 Task: Look for space in Avezzano, Italy from 4th June, 2023 to 8th June, 2023 for 2 adults in price range Rs.8000 to Rs.16000. Place can be private room with 1  bedroom having 1 bed and 1 bathroom. Property type can be house, flat, guest house, hotel. Amenities needed are: washing machine. Booking option can be shelf check-in. Required host language is English.
Action: Mouse moved to (464, 123)
Screenshot: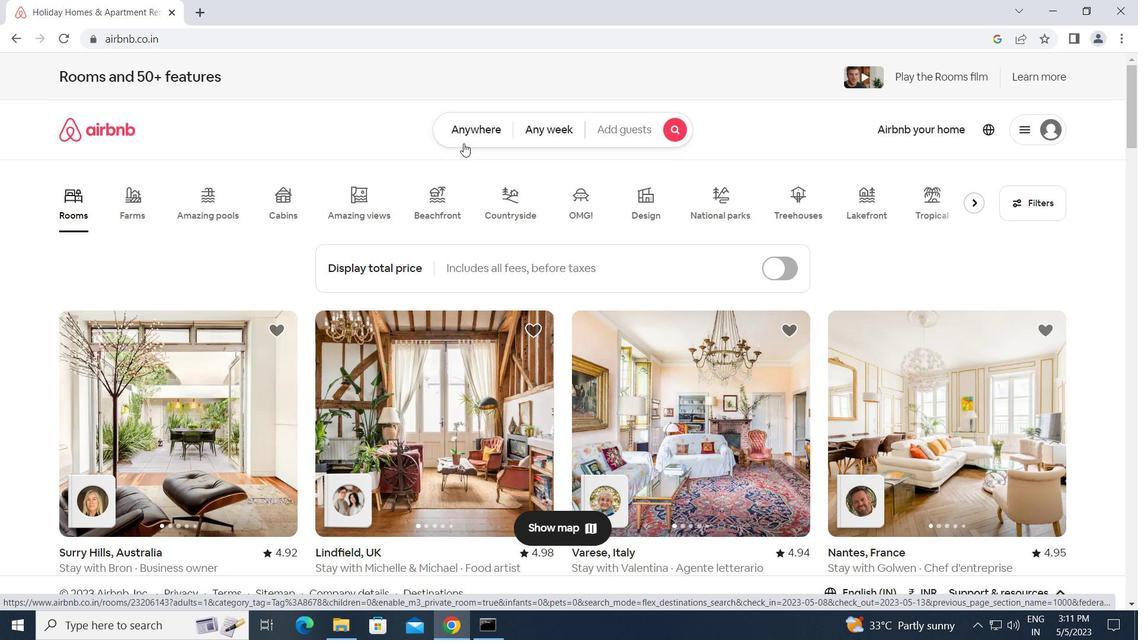 
Action: Mouse pressed left at (464, 123)
Screenshot: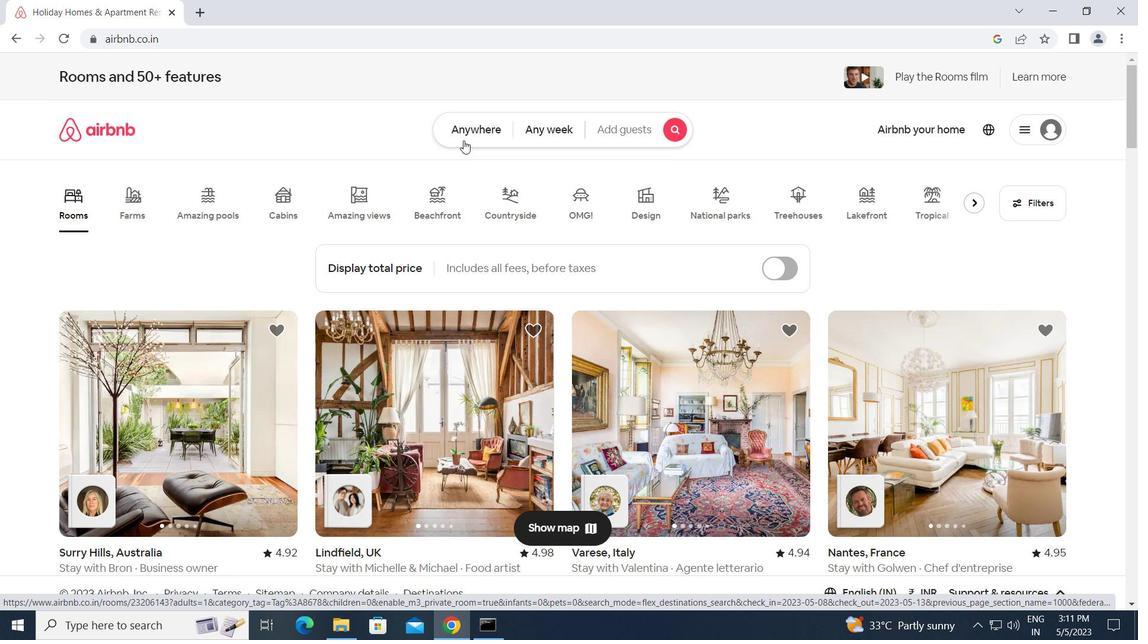 
Action: Mouse moved to (400, 177)
Screenshot: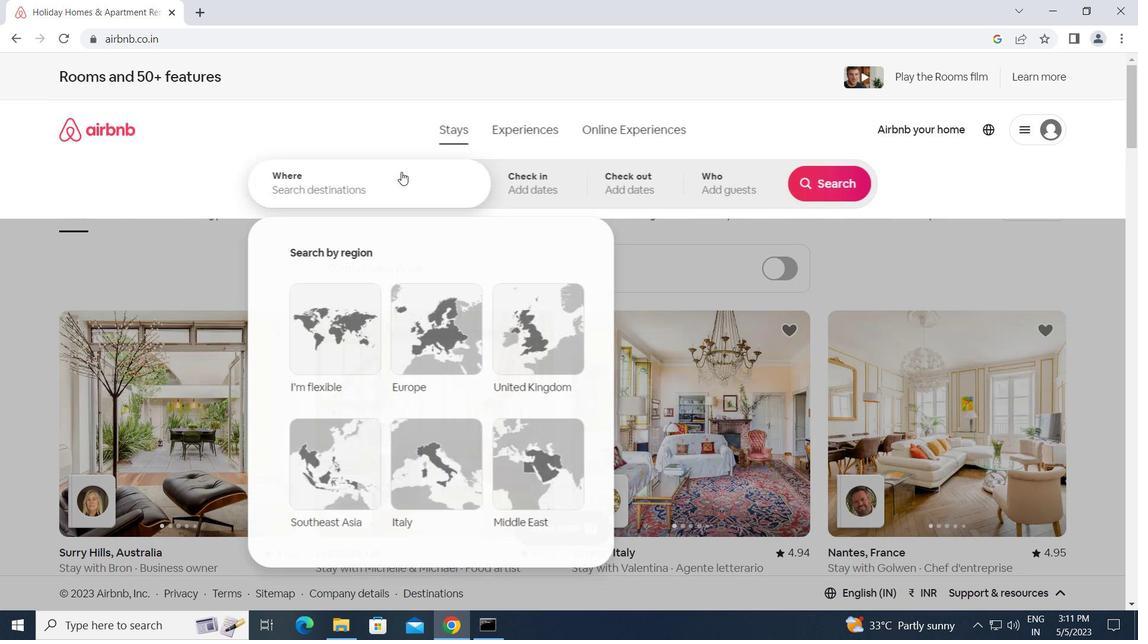 
Action: Mouse pressed left at (400, 177)
Screenshot: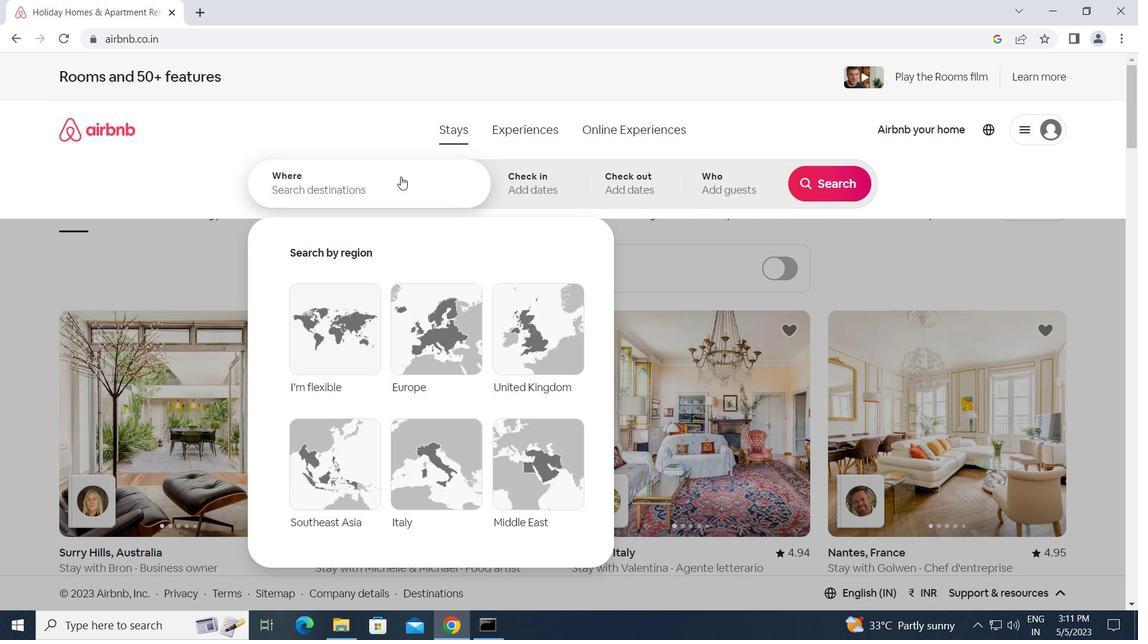 
Action: Key pressed a<Key.caps_lock>vezzano,<Key.space><Key.caps_lock>i<Key.caps_lock>taly<Key.enter>
Screenshot: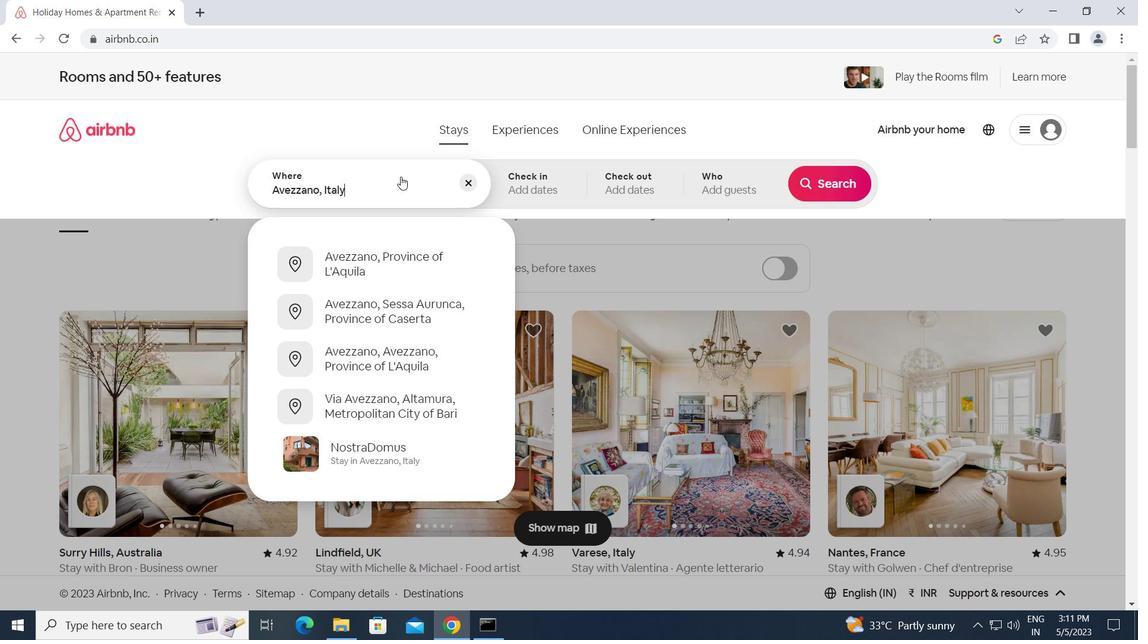 
Action: Mouse moved to (601, 399)
Screenshot: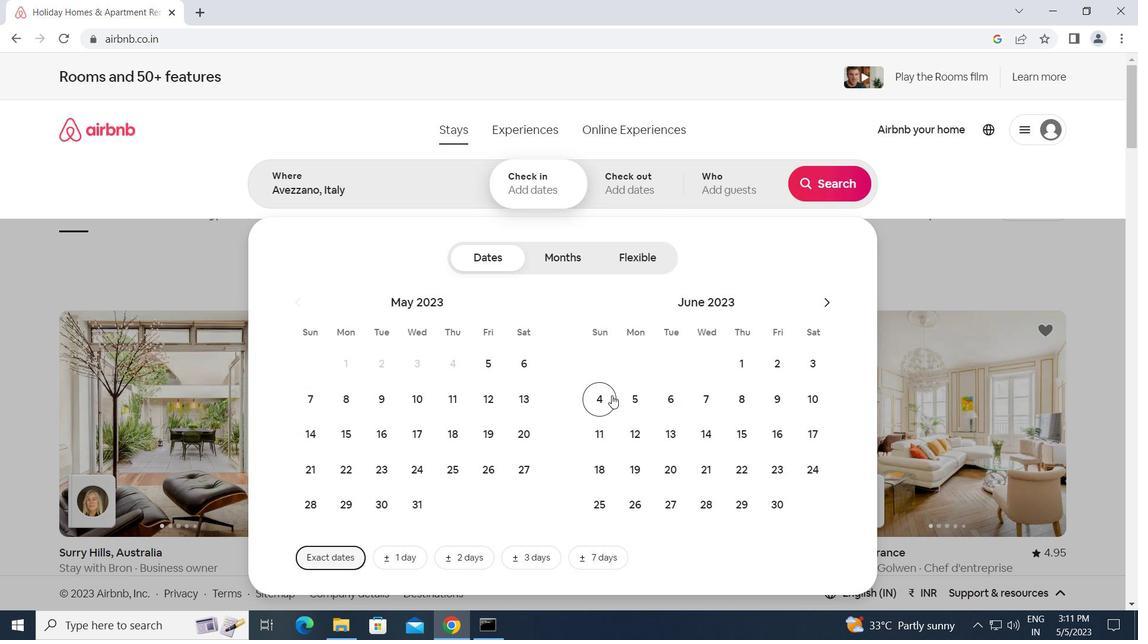 
Action: Mouse pressed left at (601, 399)
Screenshot: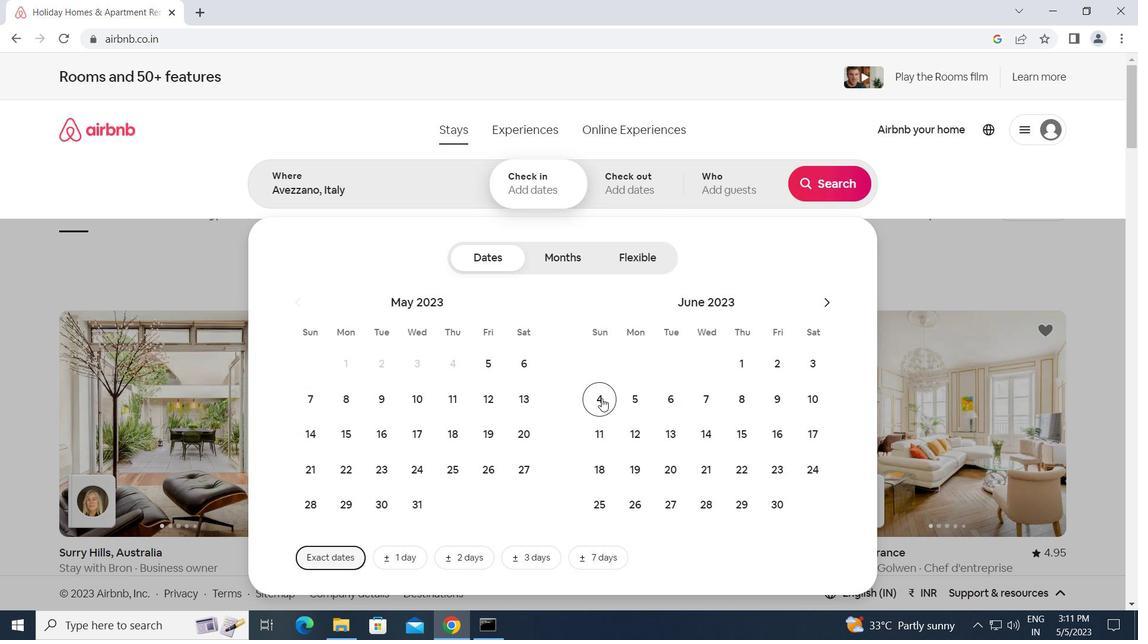 
Action: Mouse moved to (748, 396)
Screenshot: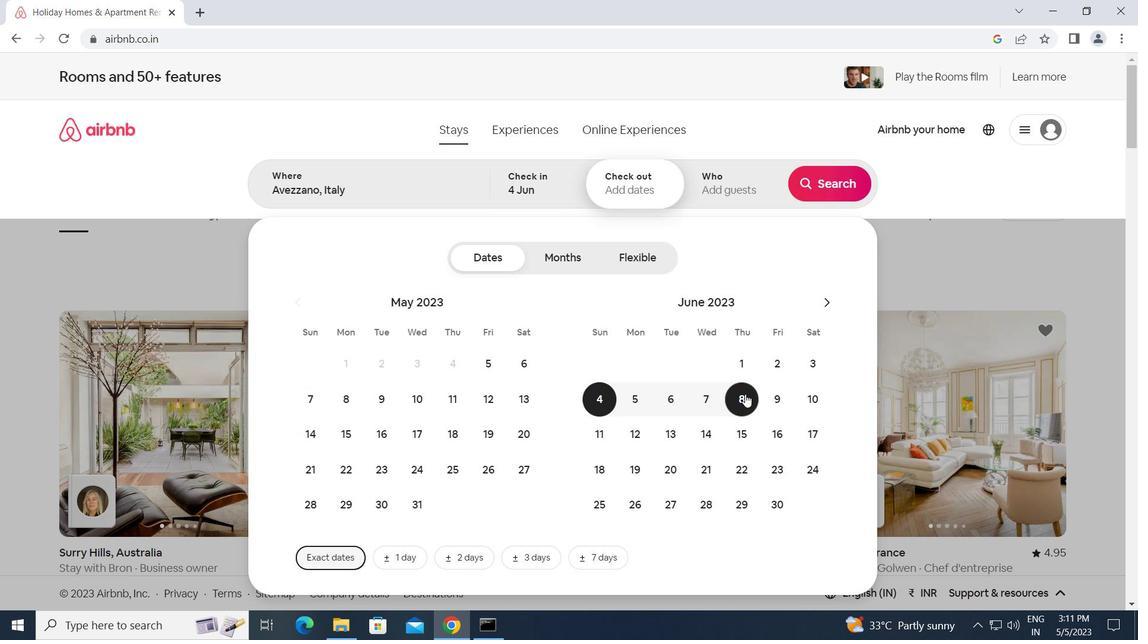 
Action: Mouse pressed left at (748, 396)
Screenshot: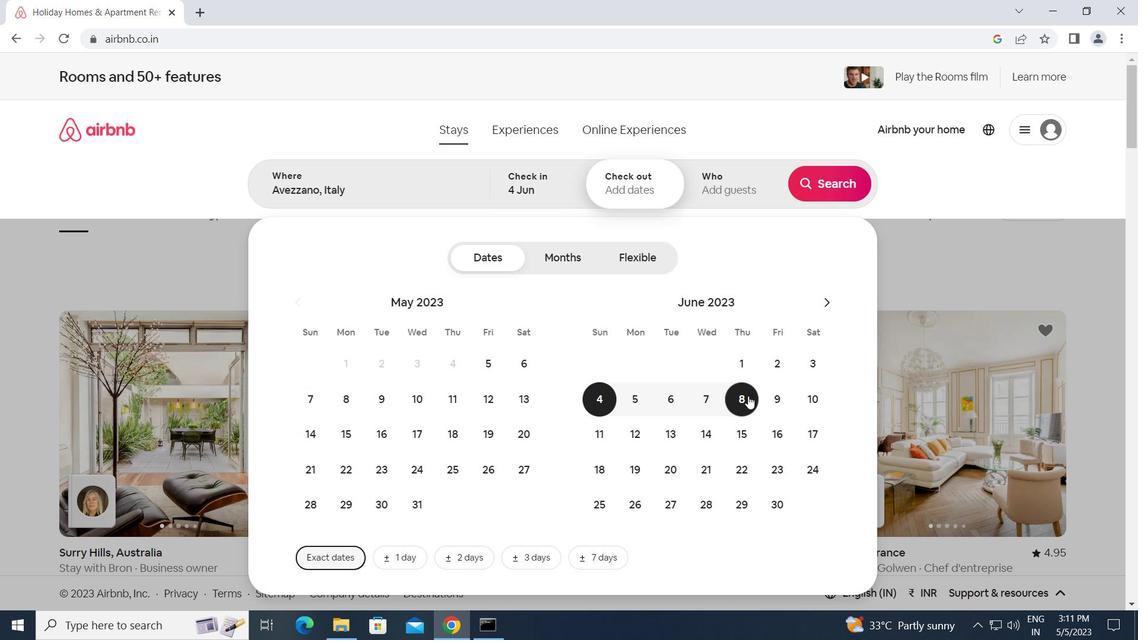 
Action: Mouse moved to (741, 180)
Screenshot: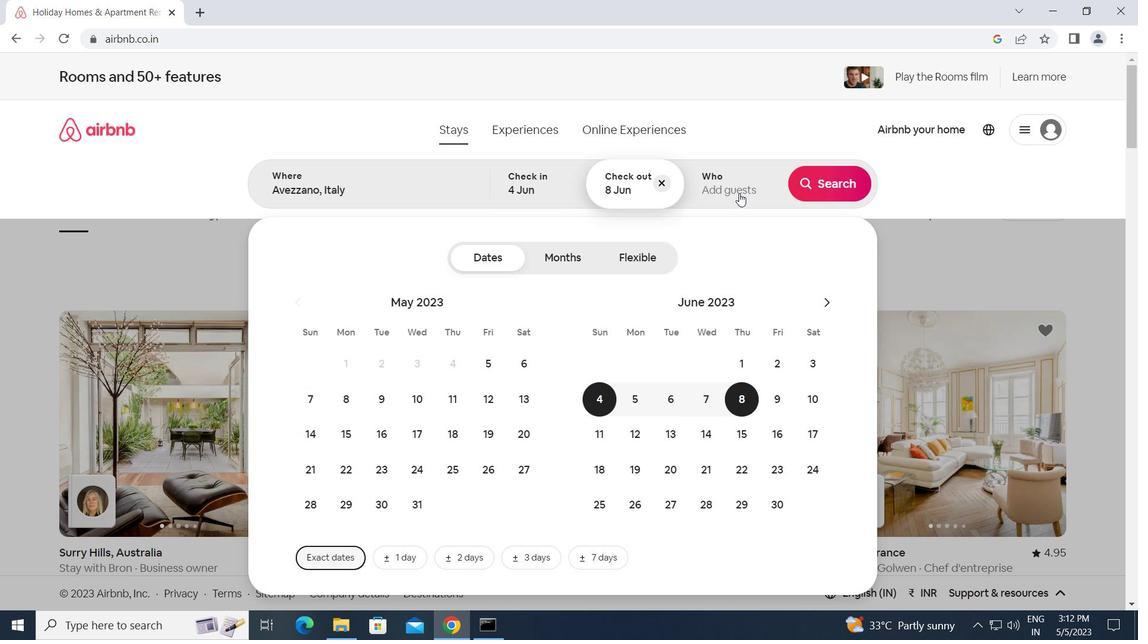 
Action: Mouse pressed left at (741, 180)
Screenshot: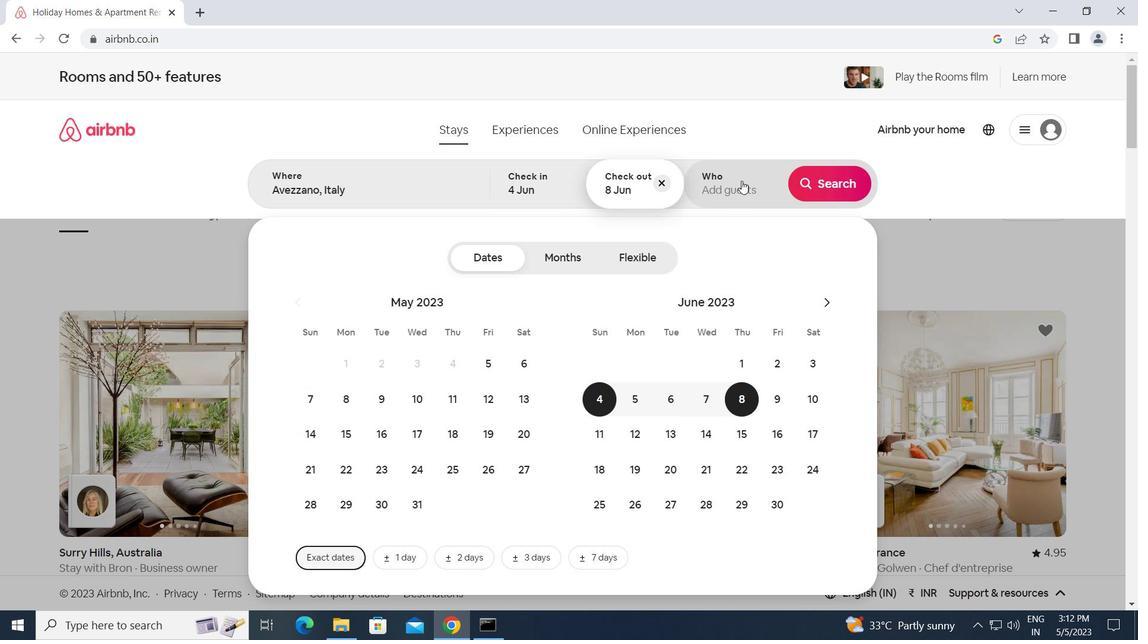 
Action: Mouse moved to (832, 259)
Screenshot: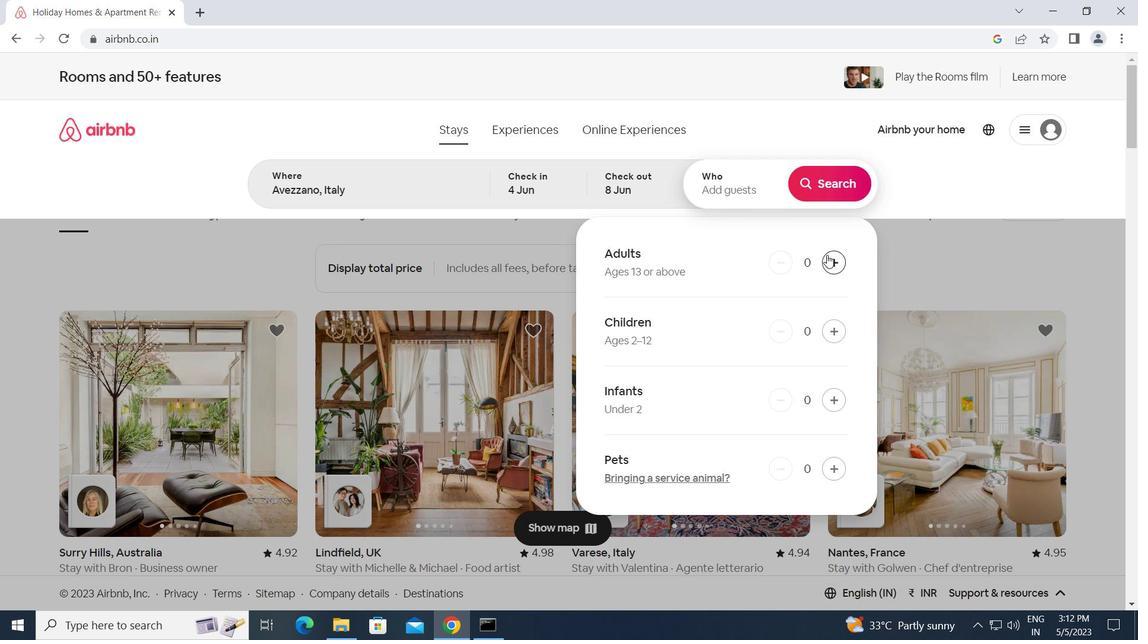 
Action: Mouse pressed left at (832, 259)
Screenshot: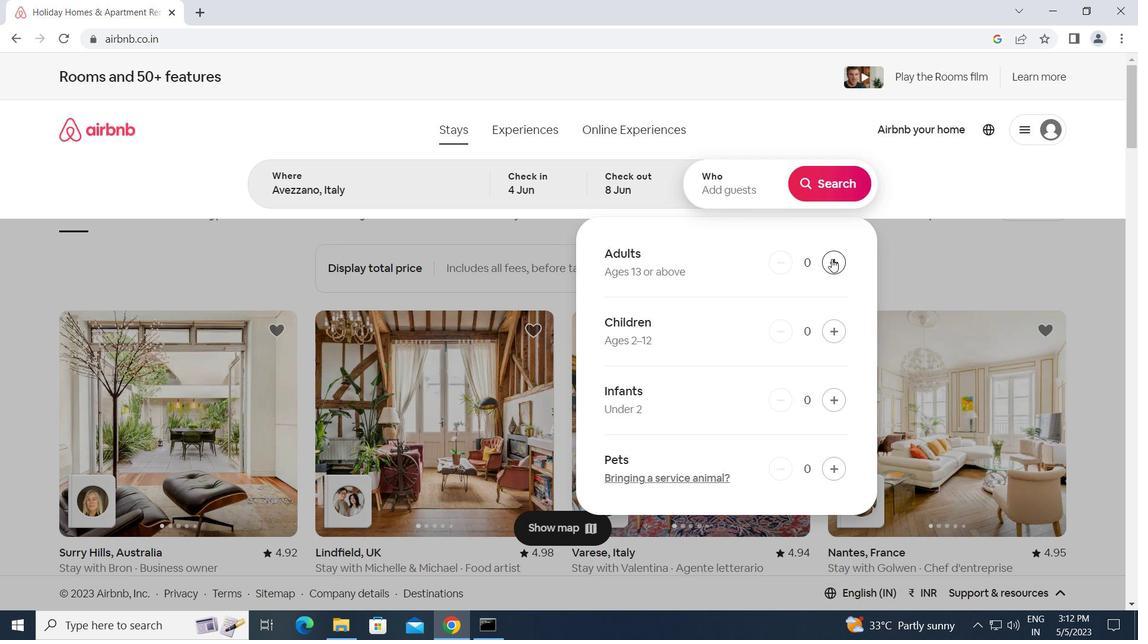 
Action: Mouse moved to (833, 259)
Screenshot: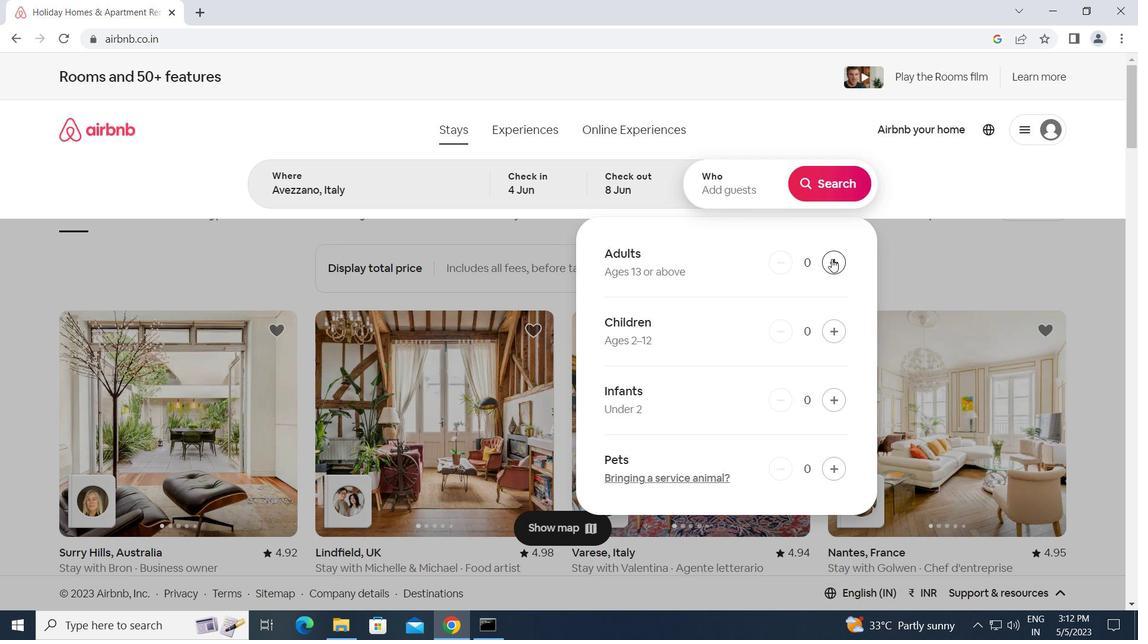 
Action: Mouse pressed left at (833, 259)
Screenshot: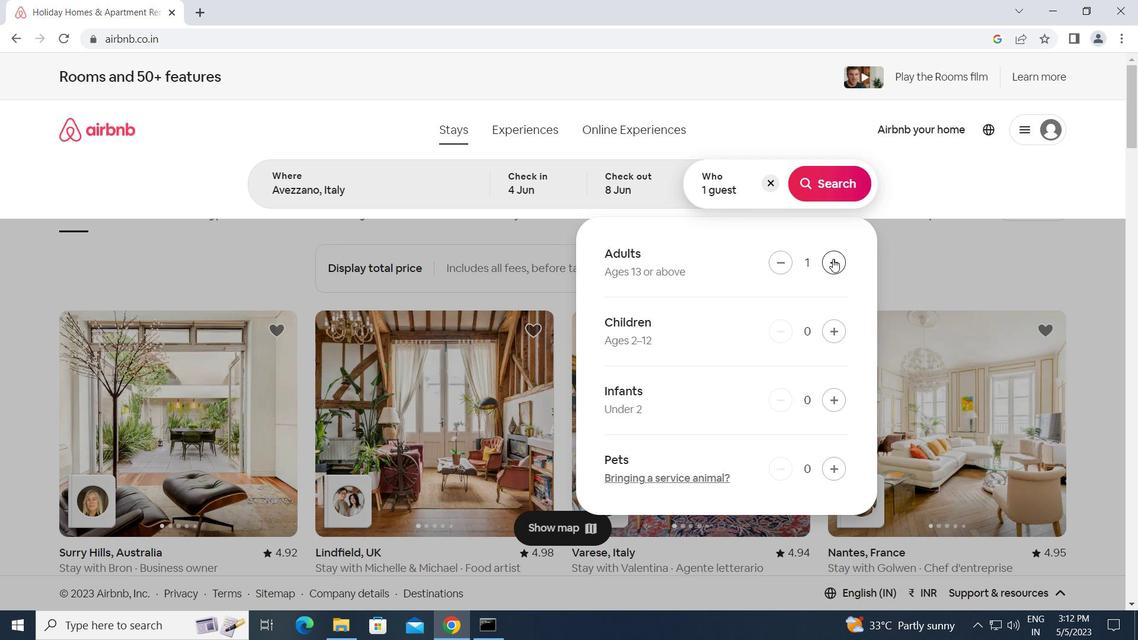 
Action: Mouse moved to (822, 174)
Screenshot: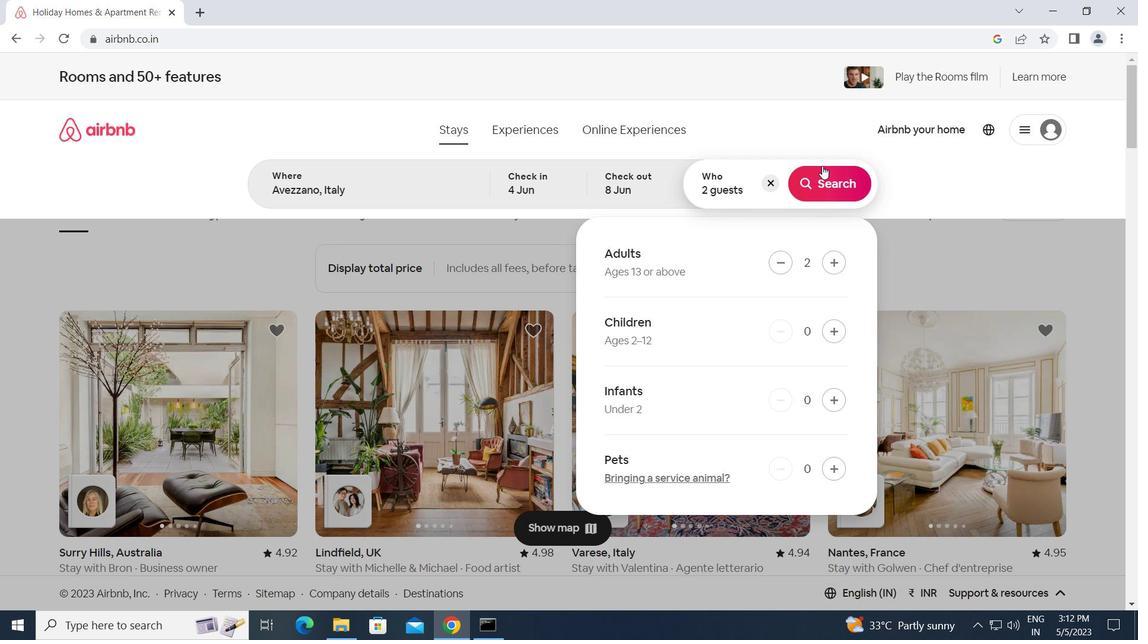 
Action: Mouse pressed left at (822, 174)
Screenshot: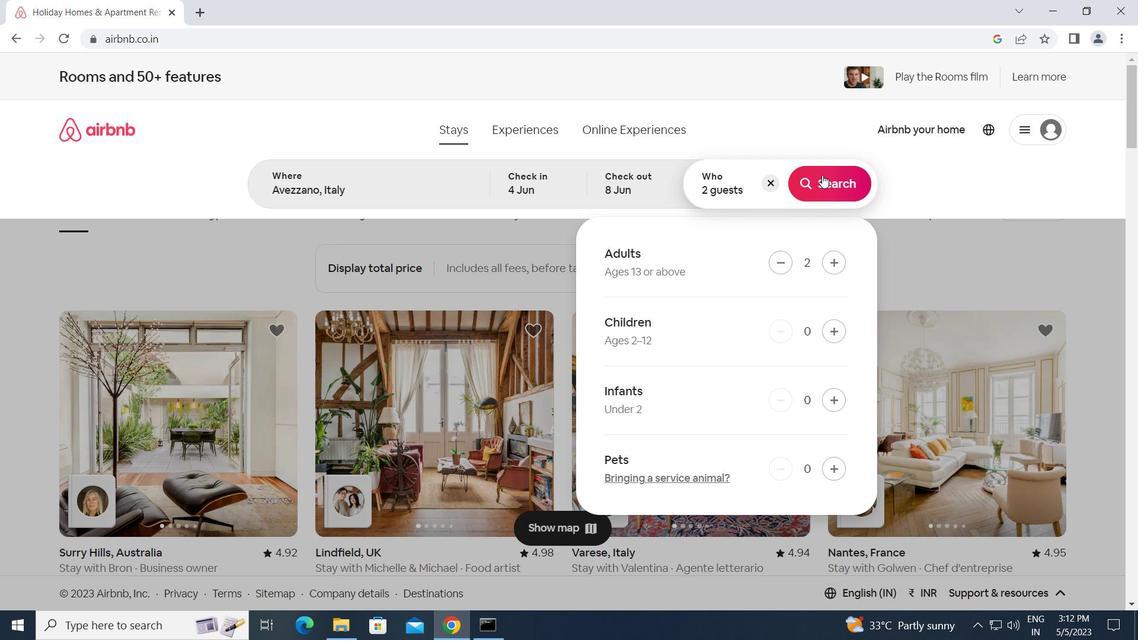 
Action: Mouse moved to (1059, 134)
Screenshot: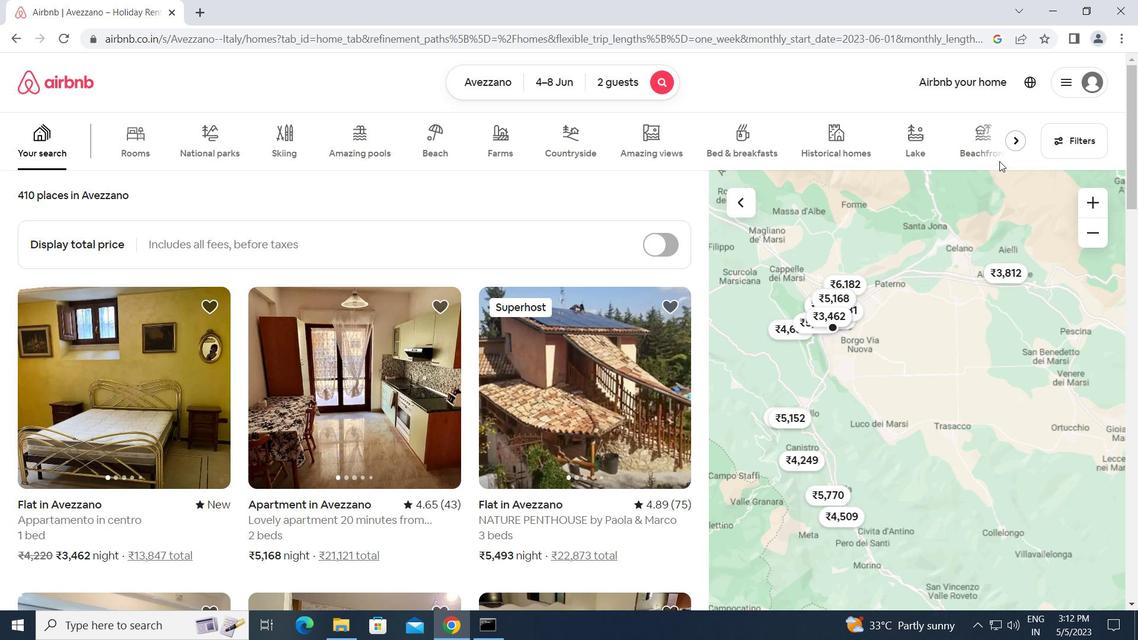 
Action: Mouse pressed left at (1059, 134)
Screenshot: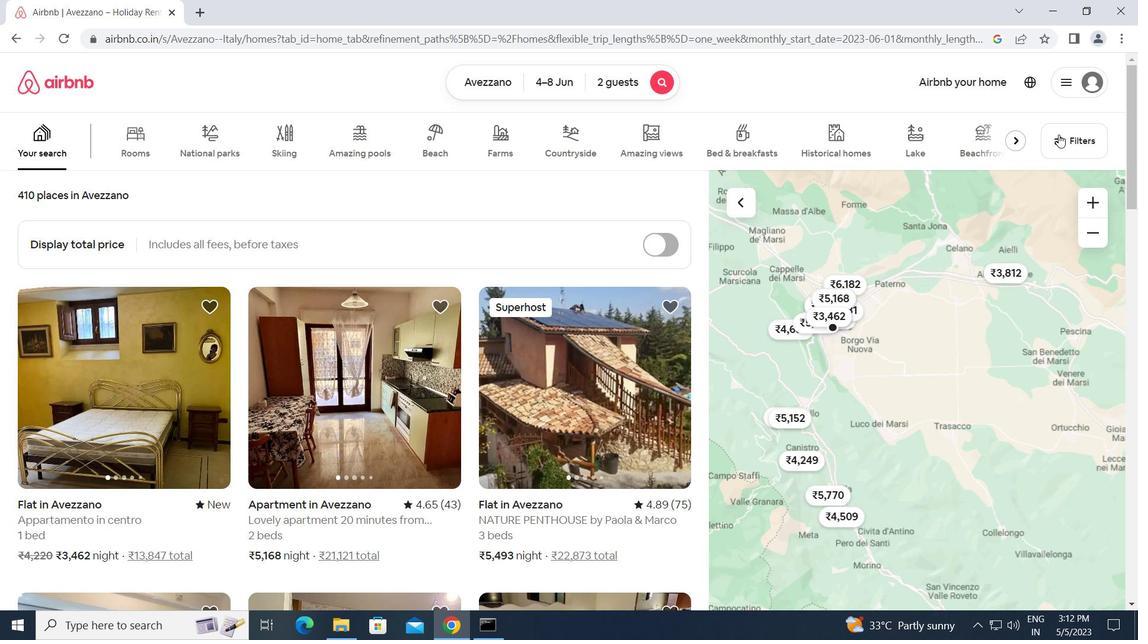 
Action: Mouse moved to (444, 410)
Screenshot: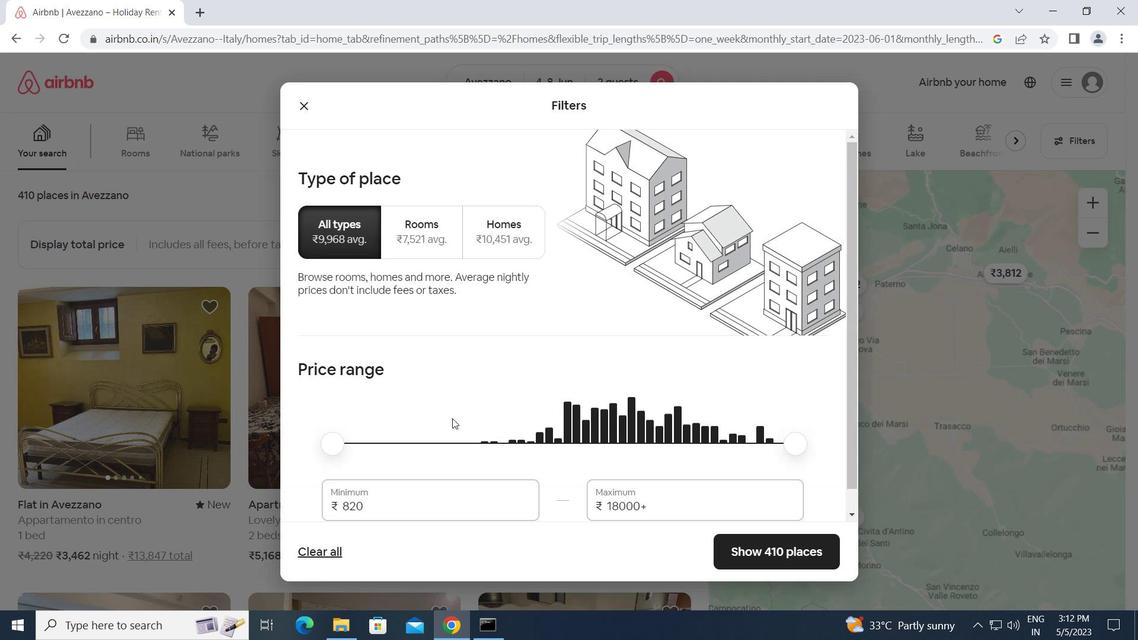 
Action: Mouse scrolled (444, 410) with delta (0, 0)
Screenshot: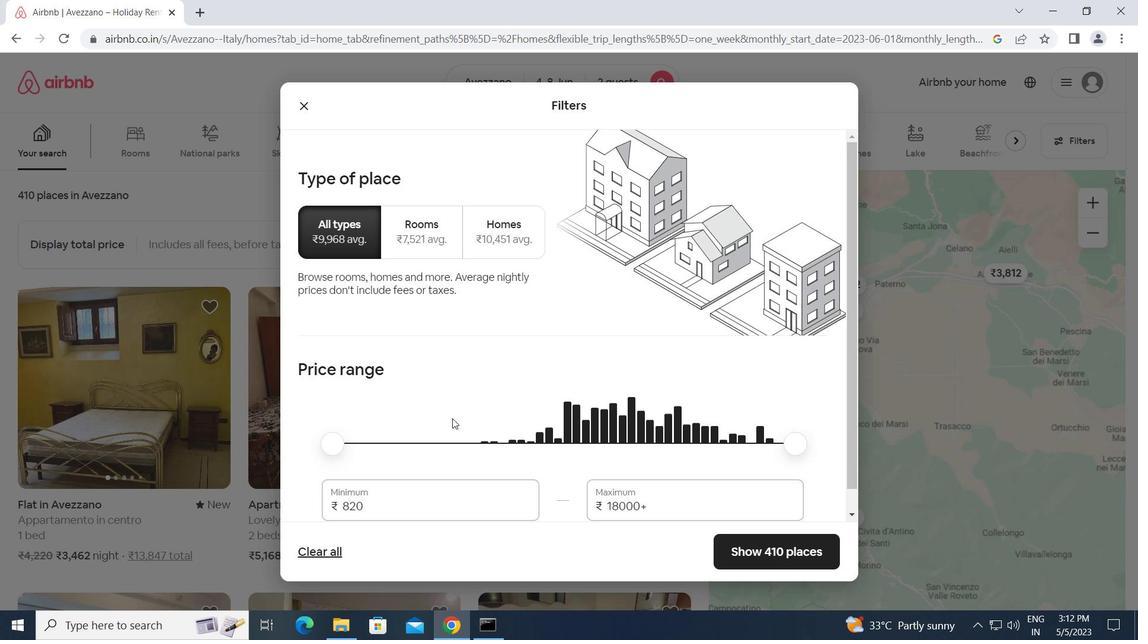 
Action: Mouse moved to (444, 410)
Screenshot: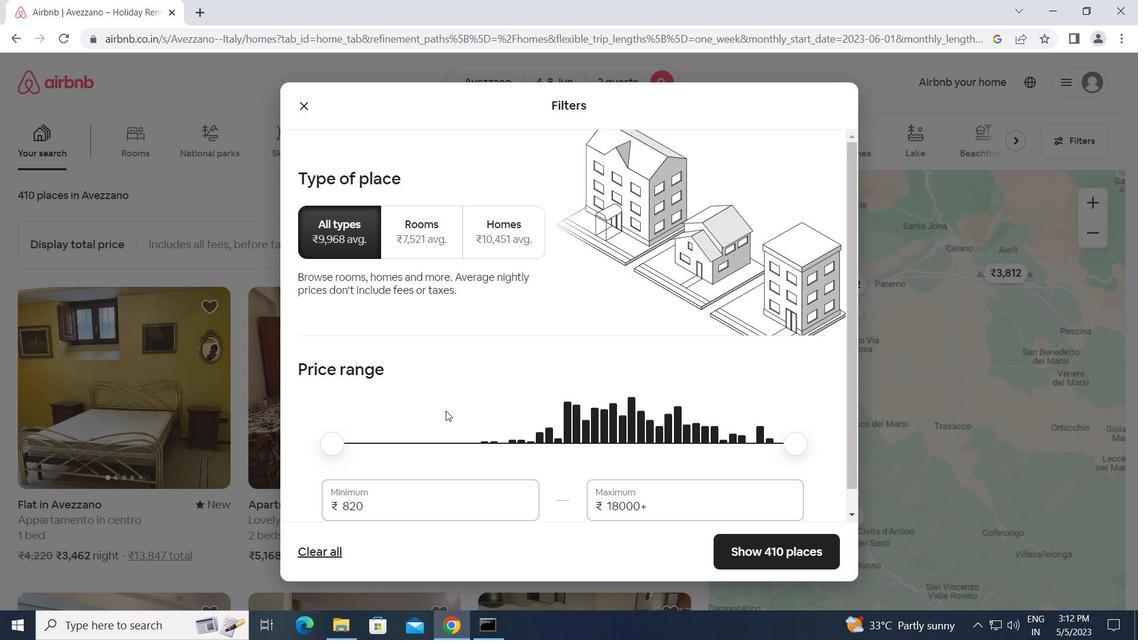 
Action: Mouse scrolled (444, 410) with delta (0, 0)
Screenshot: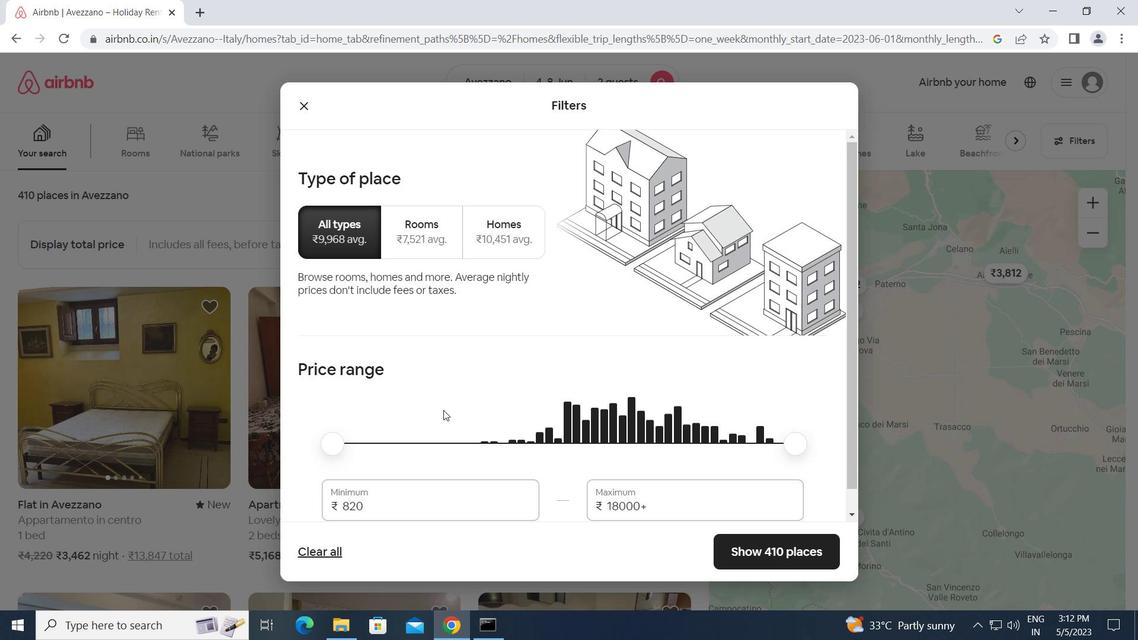 
Action: Mouse scrolled (444, 410) with delta (0, 0)
Screenshot: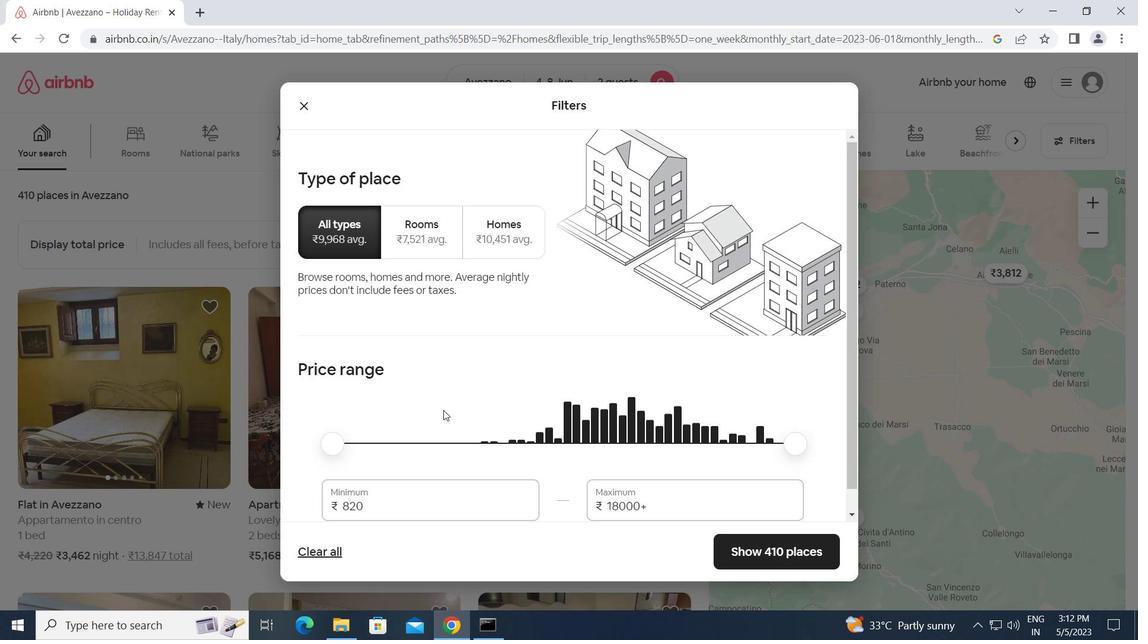 
Action: Mouse moved to (365, 481)
Screenshot: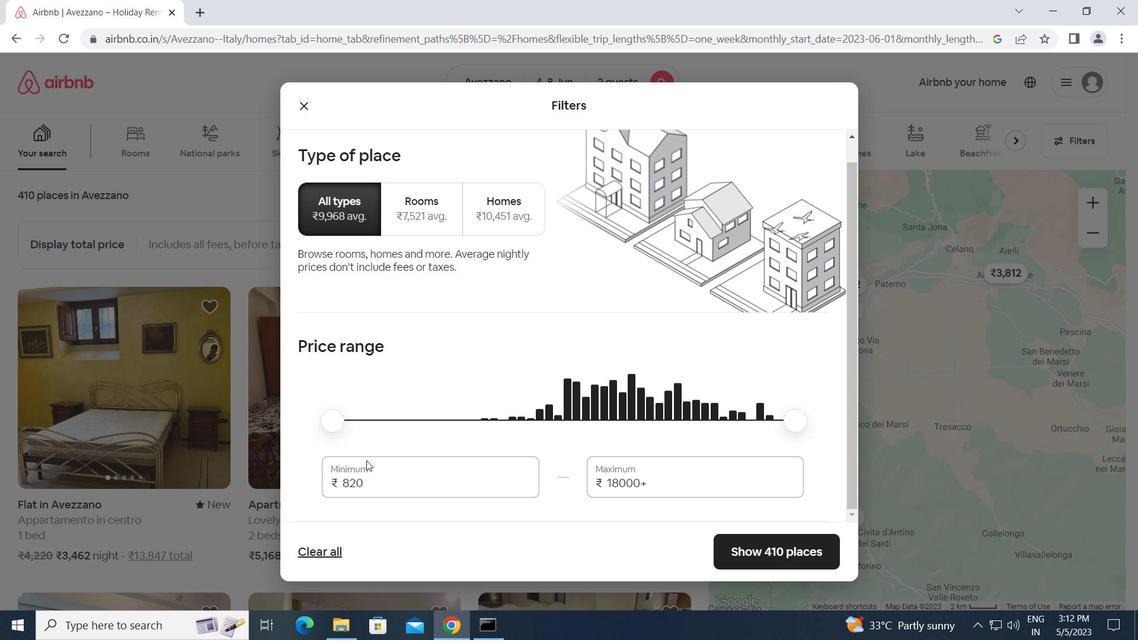 
Action: Mouse pressed left at (365, 481)
Screenshot: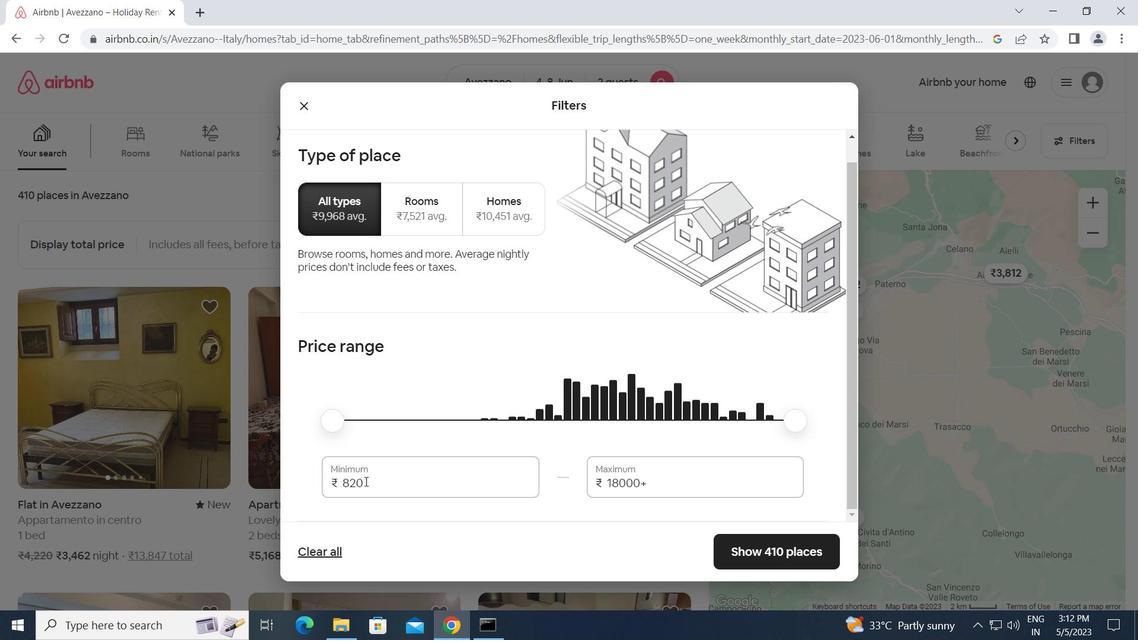 
Action: Mouse moved to (326, 481)
Screenshot: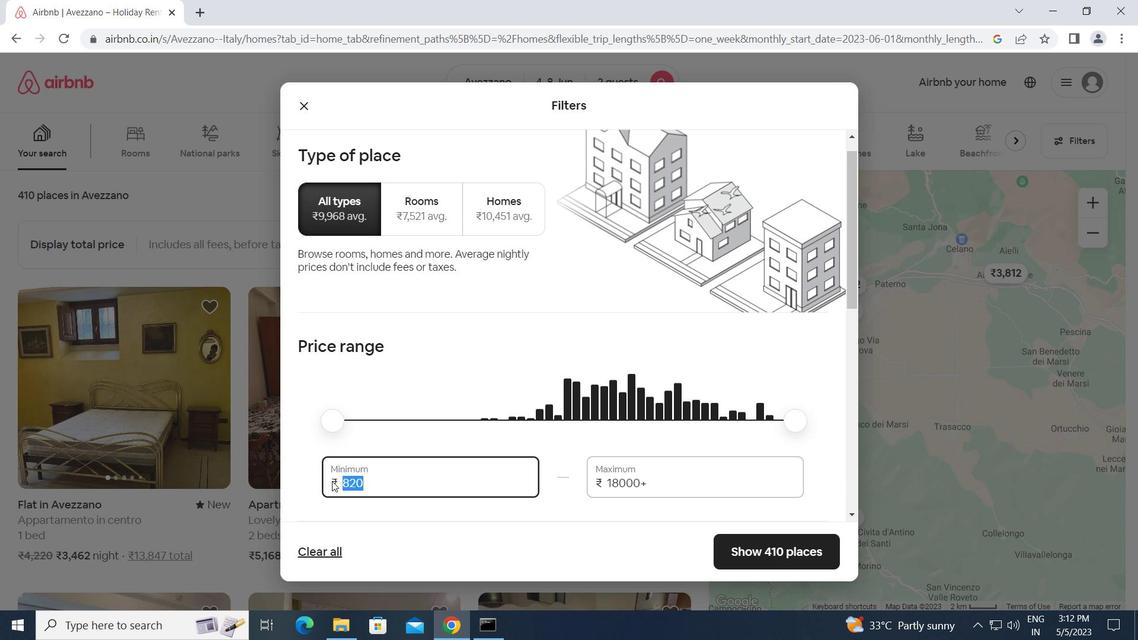 
Action: Key pressed 8000<Key.tab>16000
Screenshot: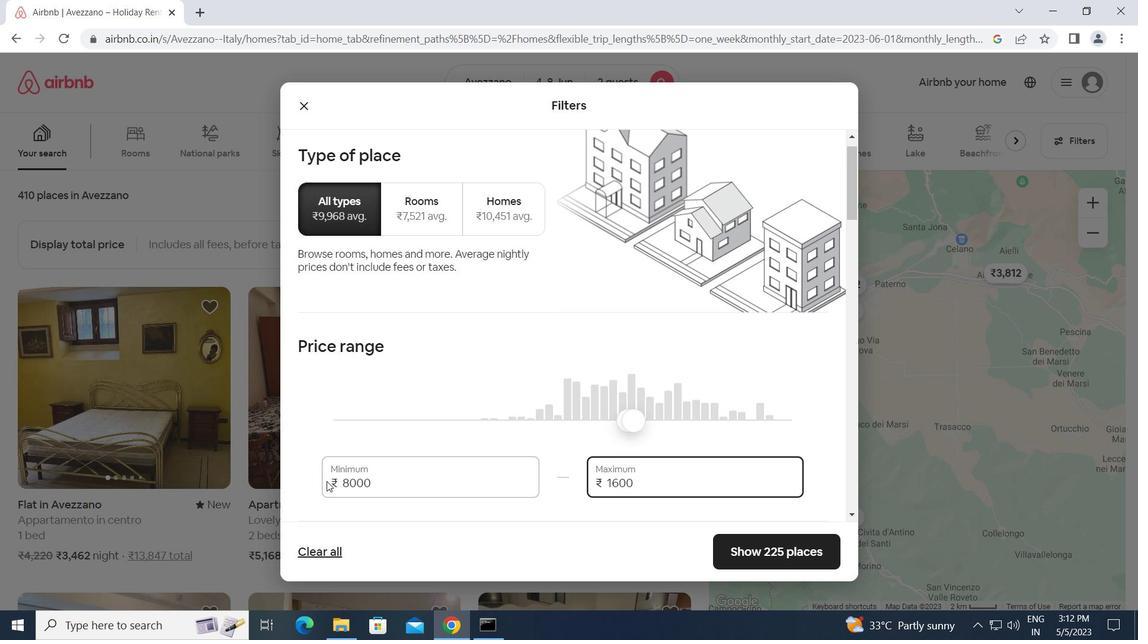 
Action: Mouse moved to (352, 476)
Screenshot: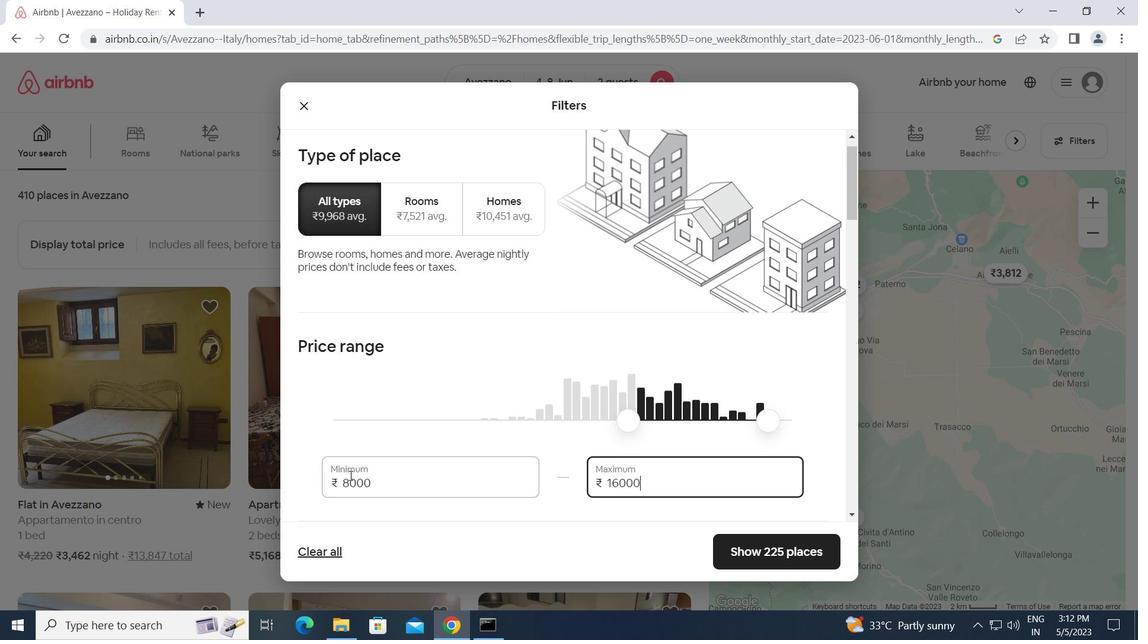 
Action: Mouse scrolled (352, 475) with delta (0, 0)
Screenshot: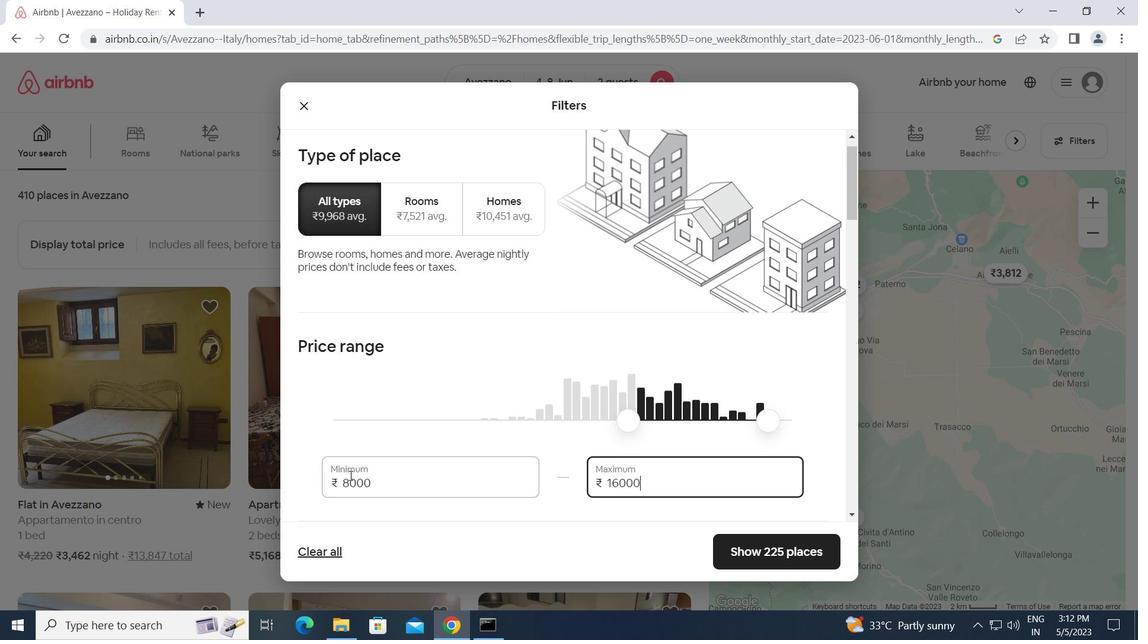 
Action: Mouse scrolled (352, 475) with delta (0, 0)
Screenshot: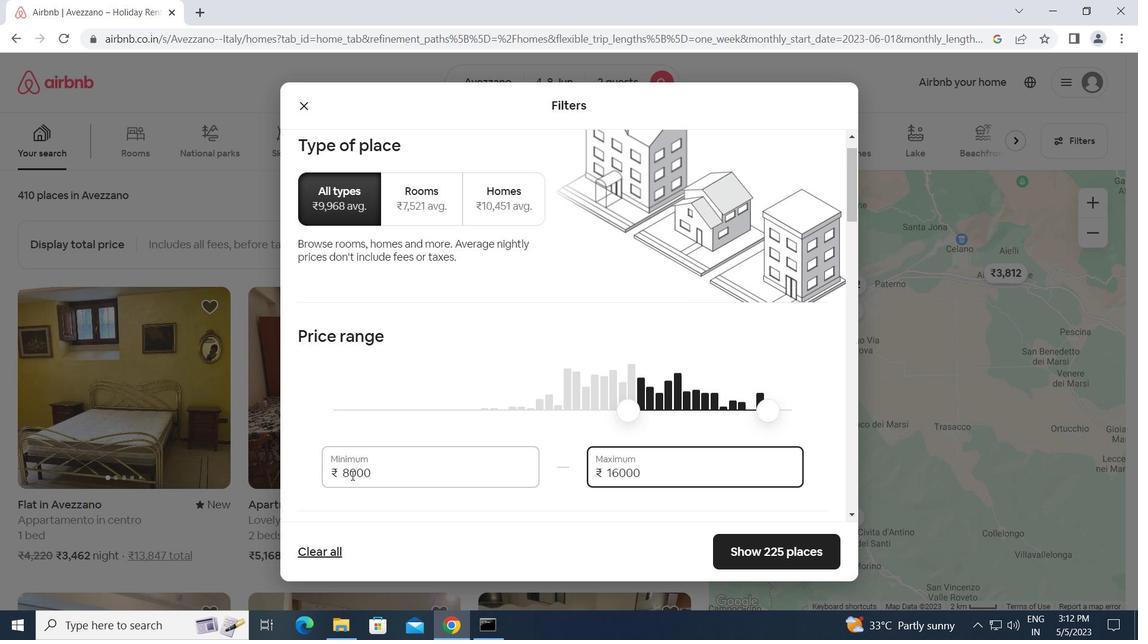 
Action: Mouse scrolled (352, 475) with delta (0, 0)
Screenshot: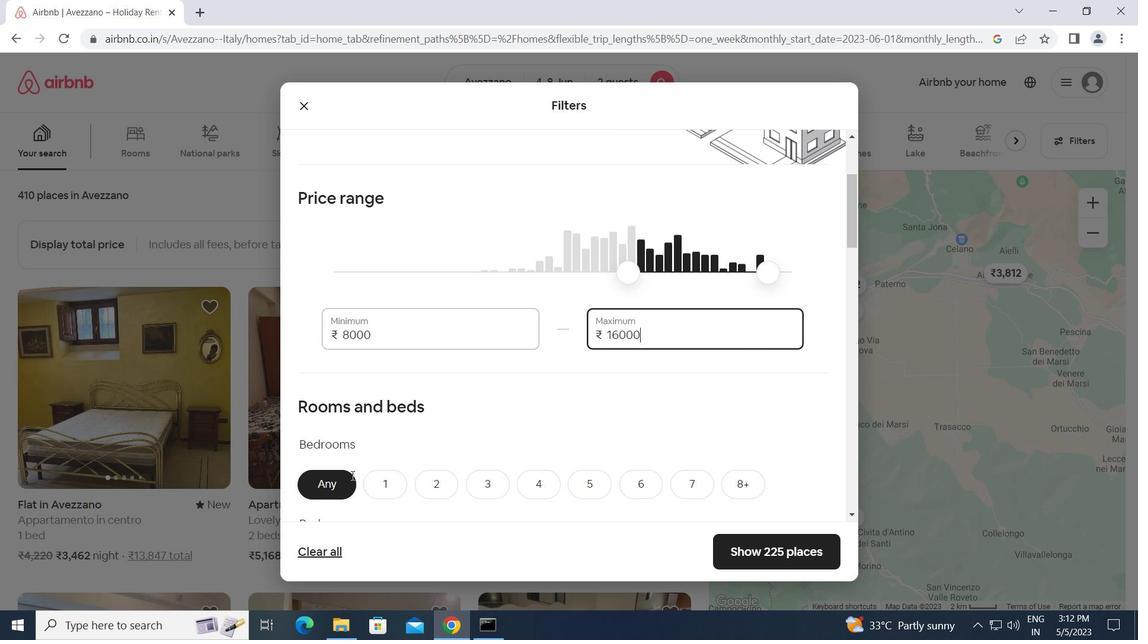 
Action: Mouse scrolled (352, 475) with delta (0, 0)
Screenshot: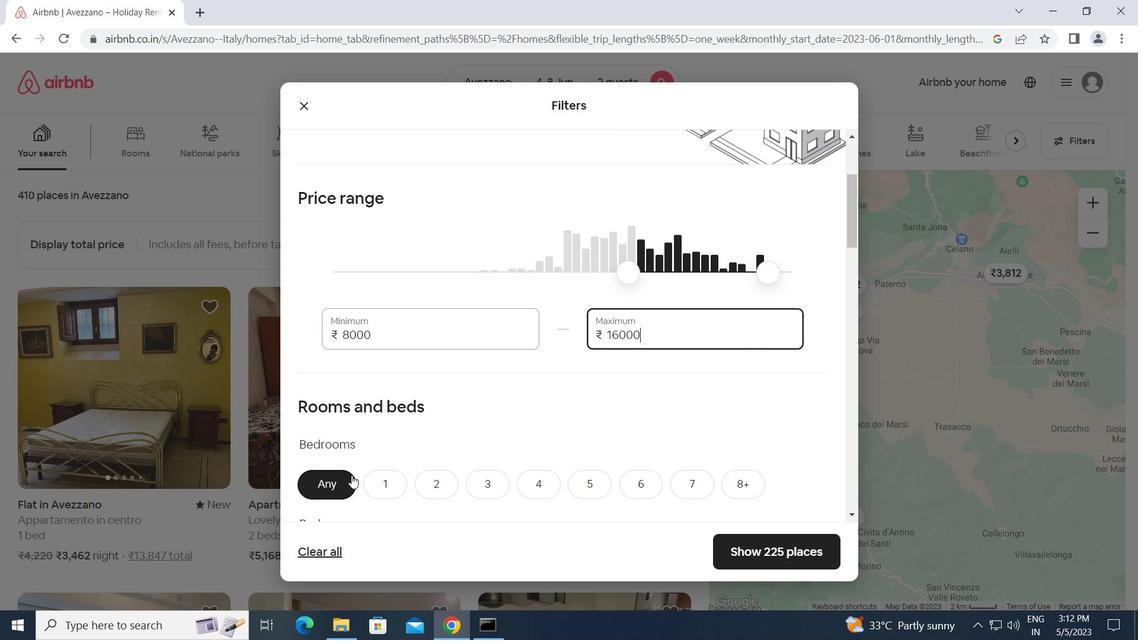 
Action: Mouse scrolled (352, 475) with delta (0, 0)
Screenshot: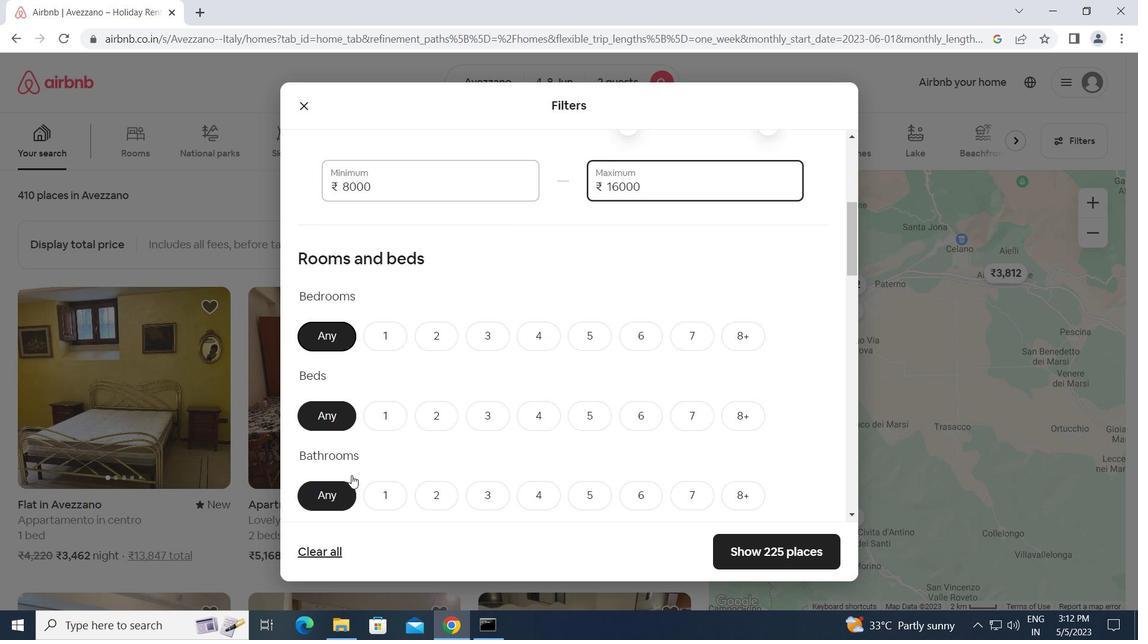 
Action: Mouse moved to (384, 260)
Screenshot: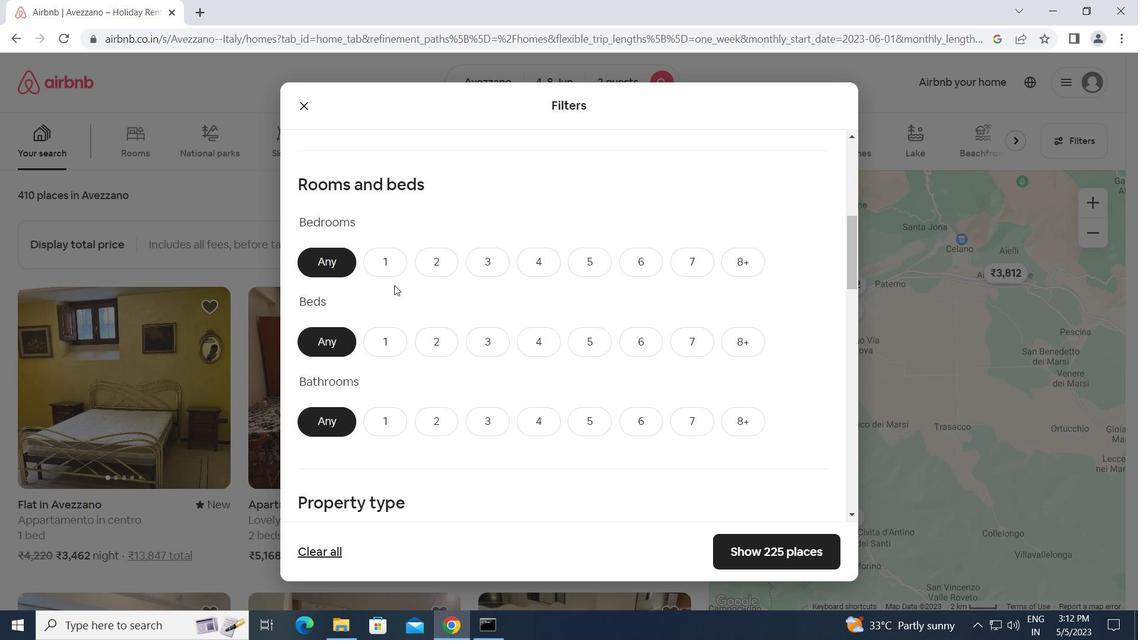
Action: Mouse pressed left at (384, 260)
Screenshot: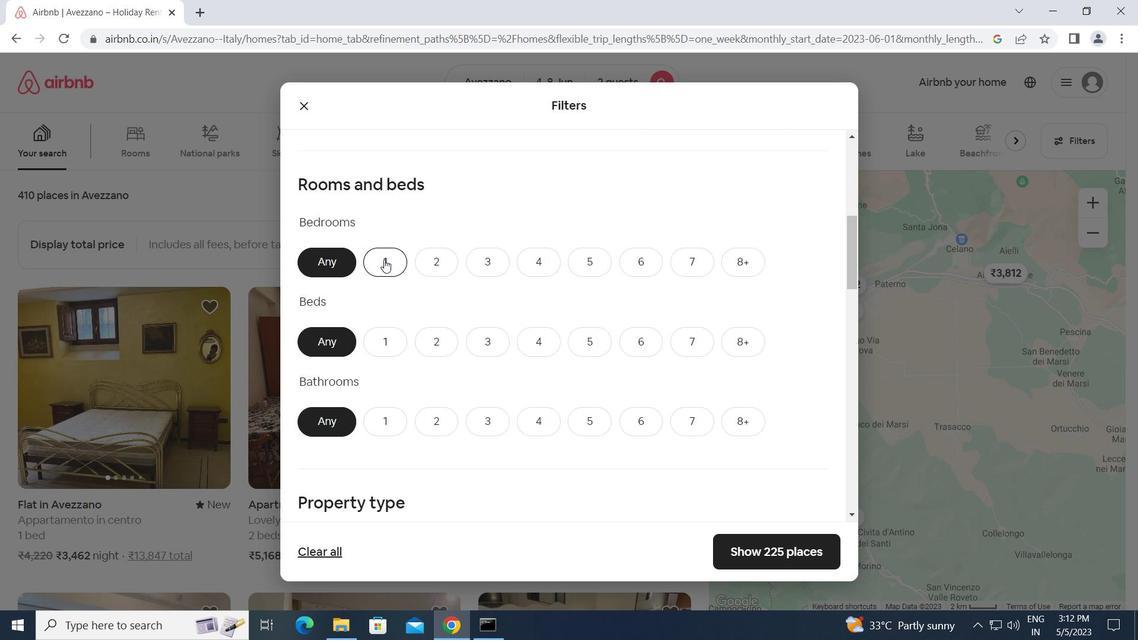 
Action: Mouse moved to (392, 342)
Screenshot: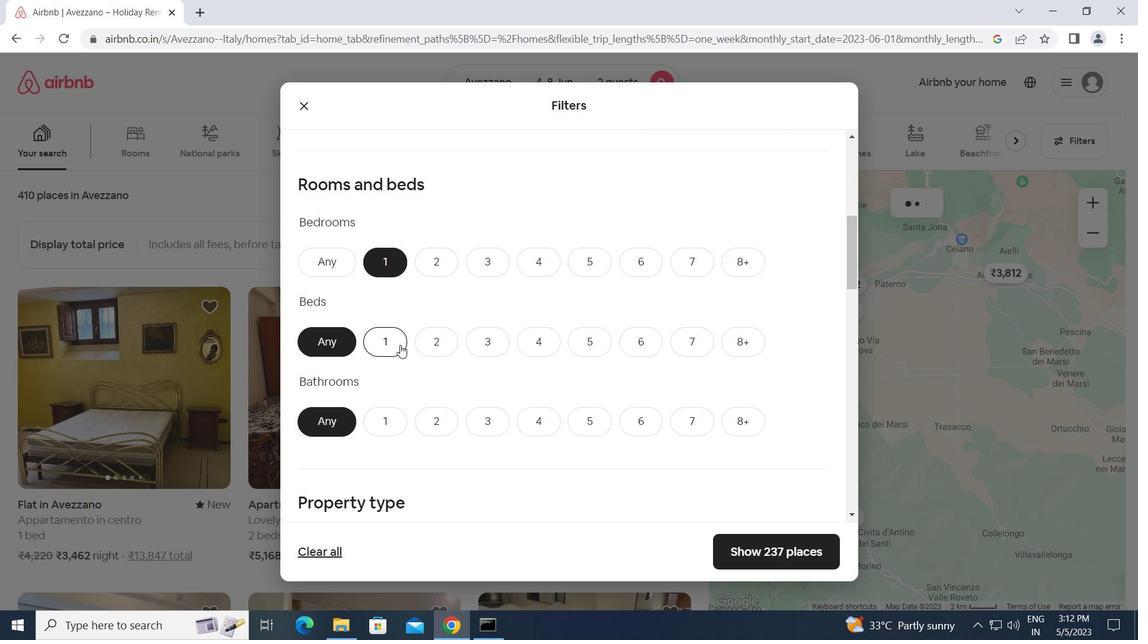 
Action: Mouse pressed left at (392, 342)
Screenshot: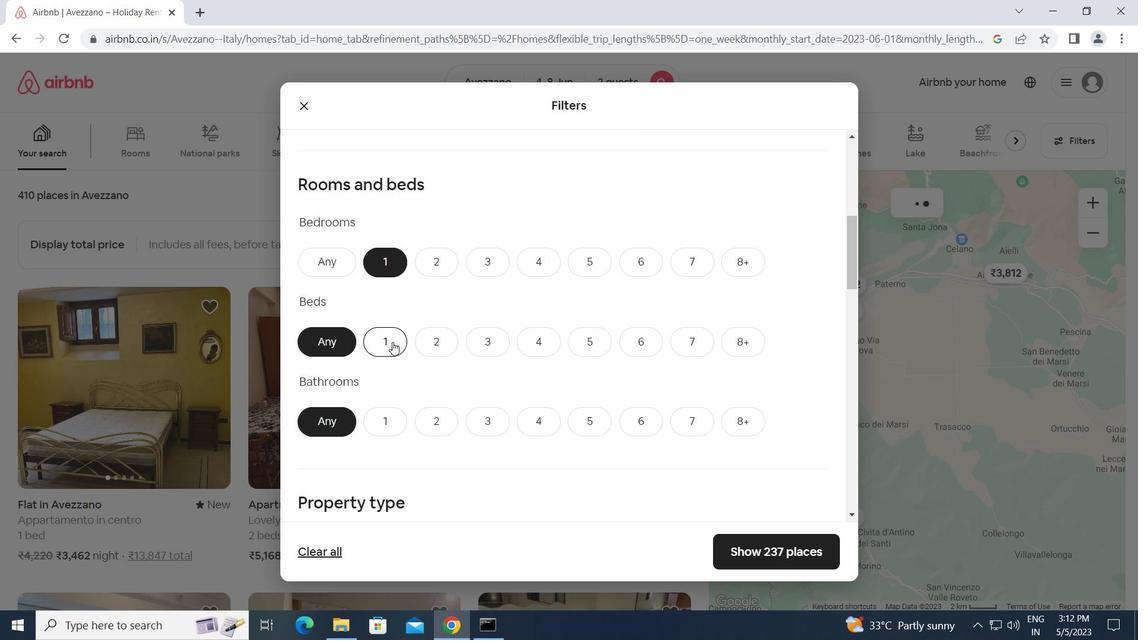 
Action: Mouse moved to (390, 419)
Screenshot: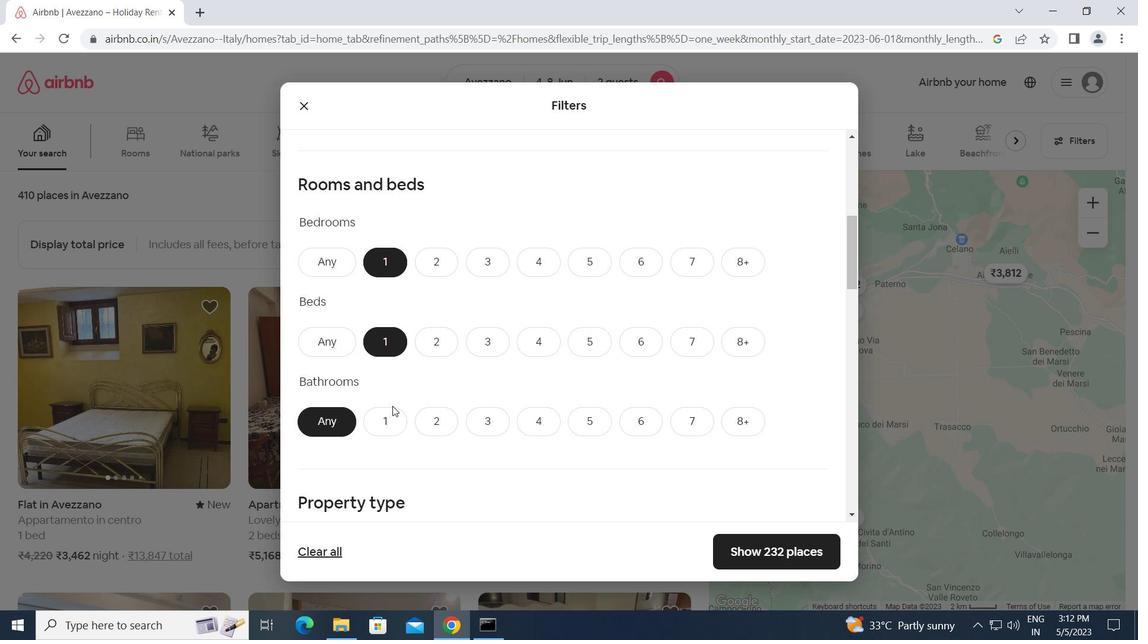 
Action: Mouse pressed left at (390, 419)
Screenshot: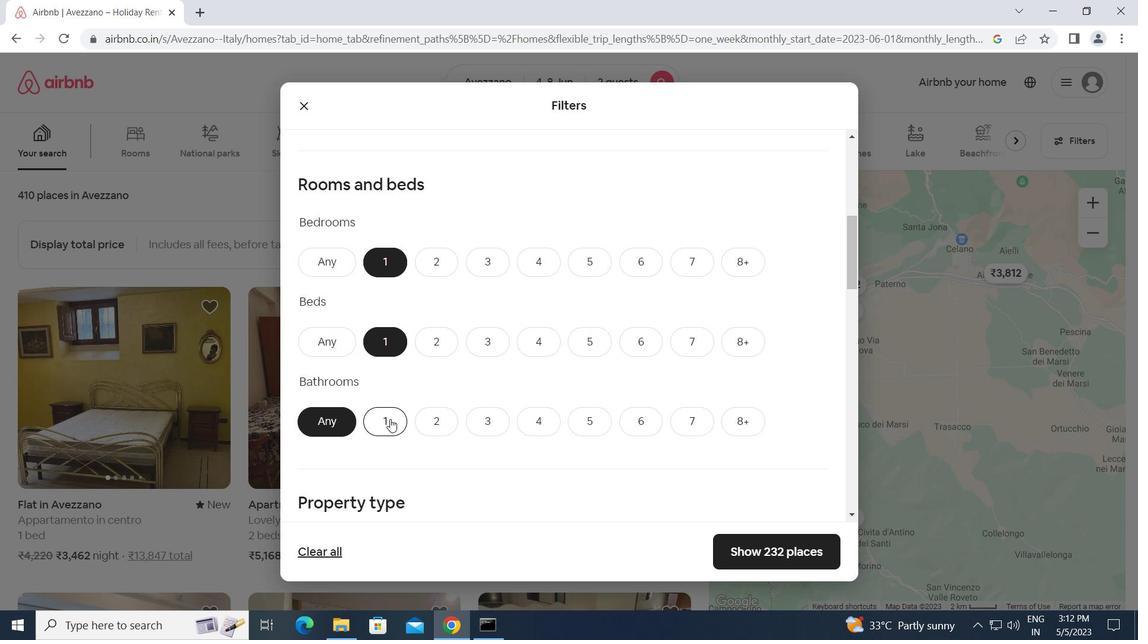 
Action: Mouse moved to (425, 419)
Screenshot: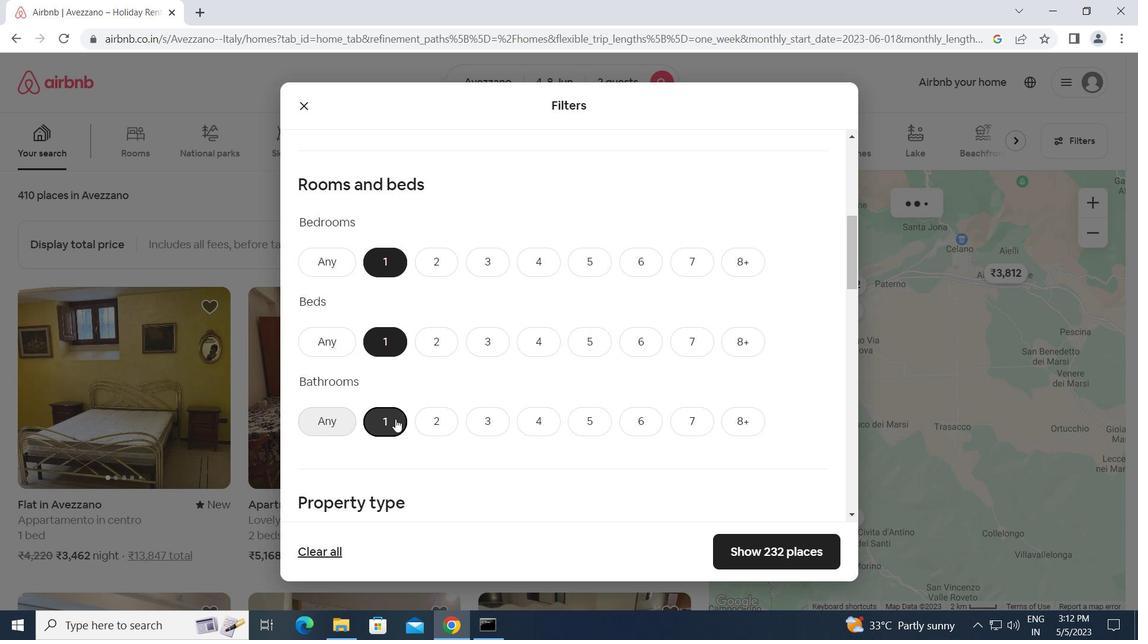 
Action: Mouse scrolled (425, 418) with delta (0, 0)
Screenshot: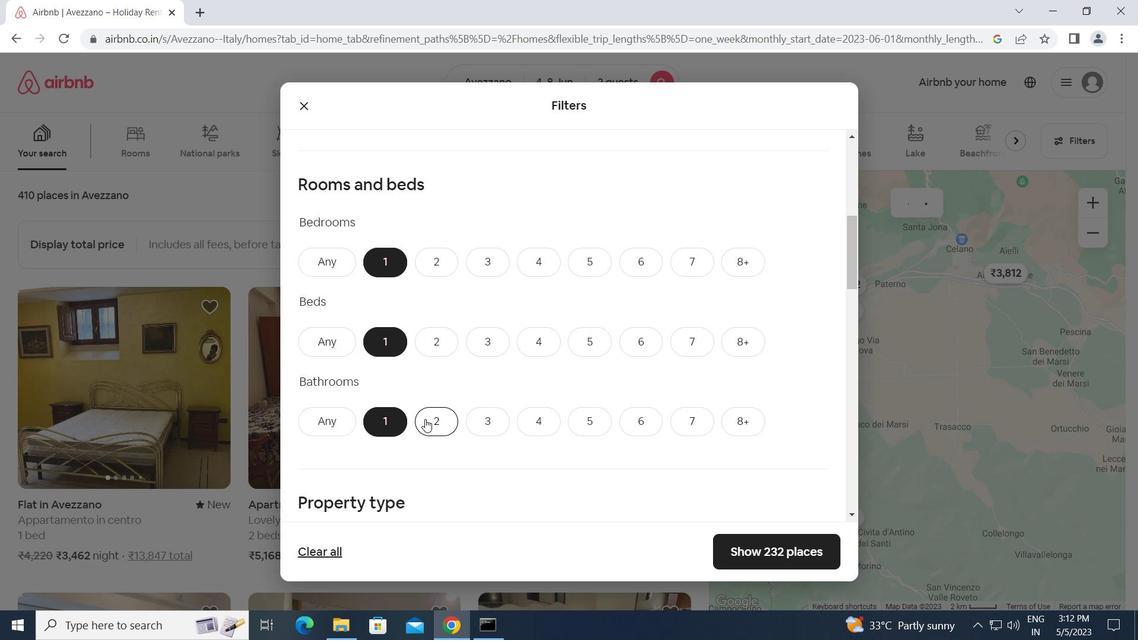
Action: Mouse scrolled (425, 418) with delta (0, 0)
Screenshot: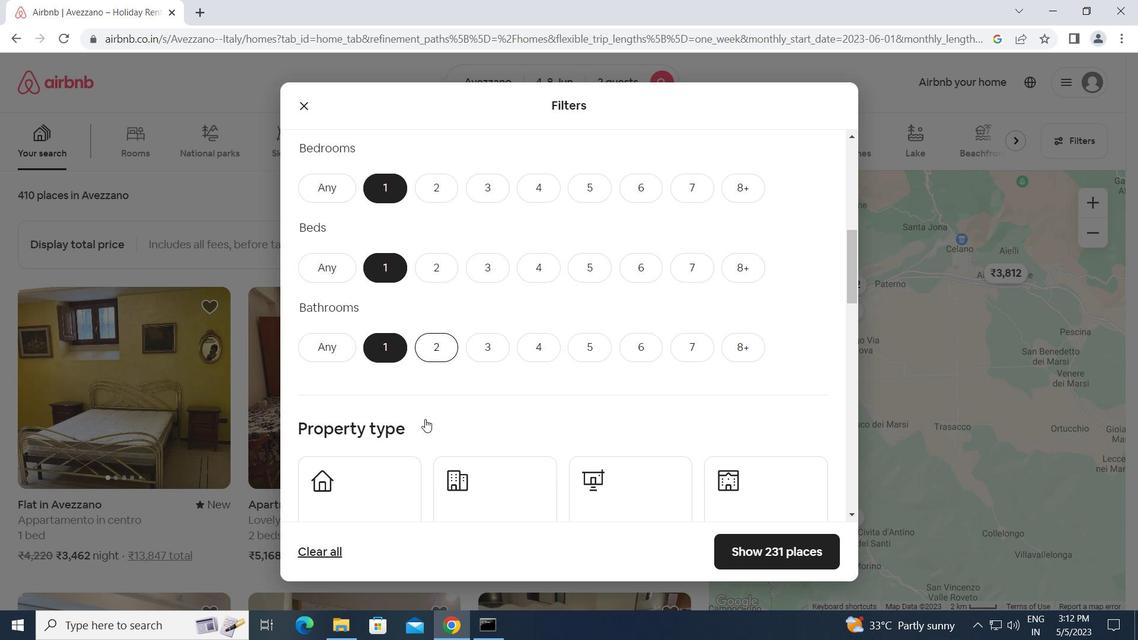 
Action: Mouse scrolled (425, 418) with delta (0, 0)
Screenshot: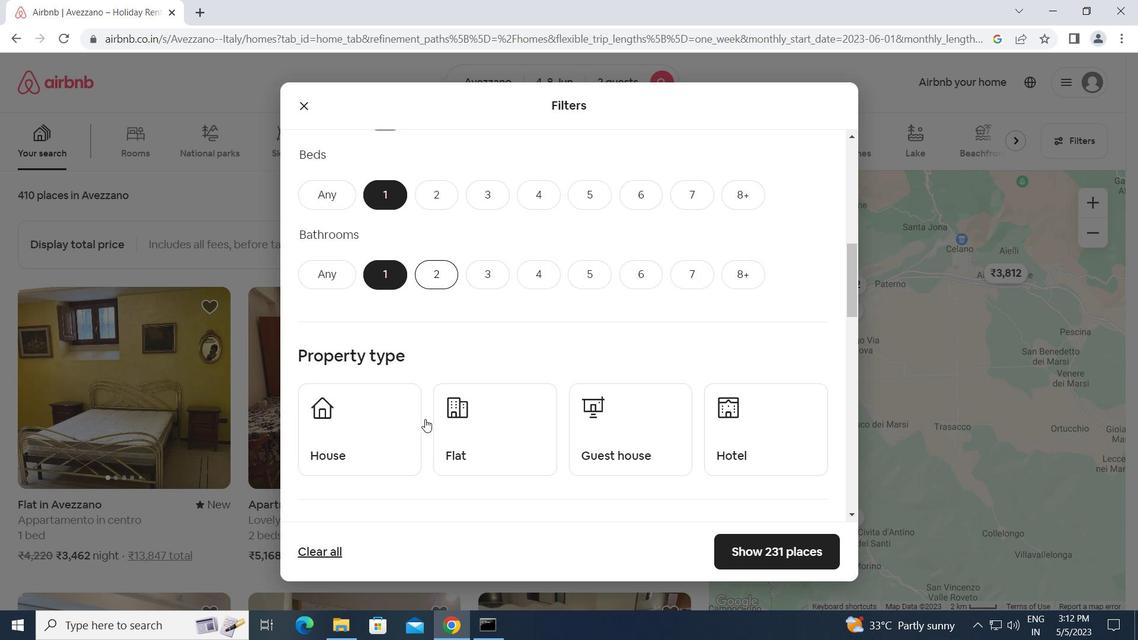 
Action: Mouse moved to (362, 365)
Screenshot: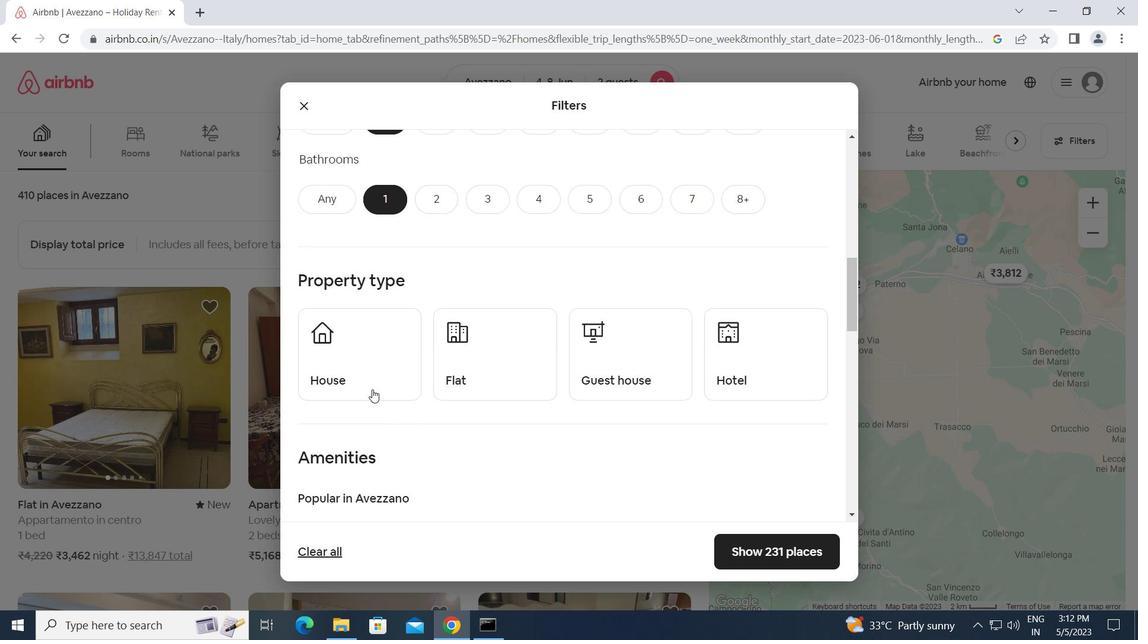 
Action: Mouse pressed left at (362, 365)
Screenshot: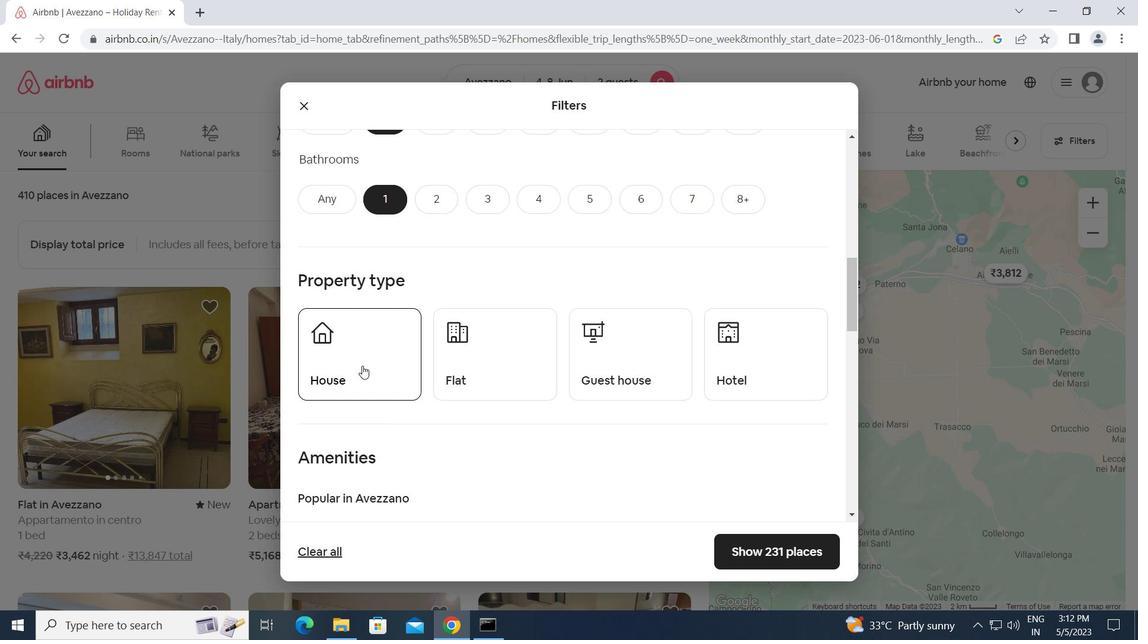 
Action: Mouse moved to (504, 368)
Screenshot: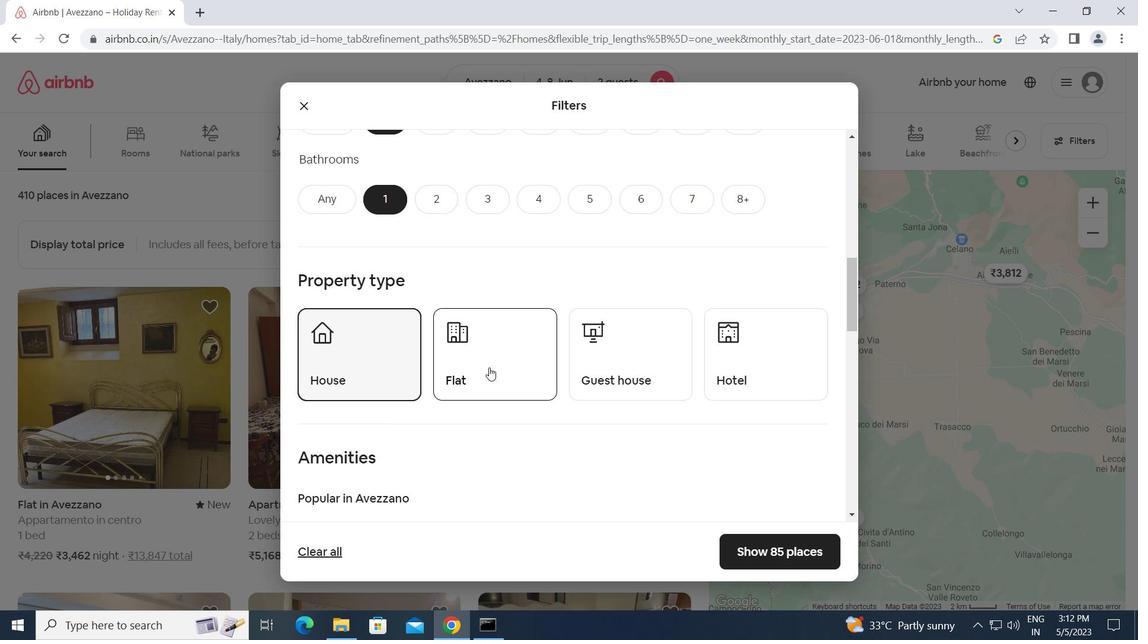 
Action: Mouse pressed left at (504, 368)
Screenshot: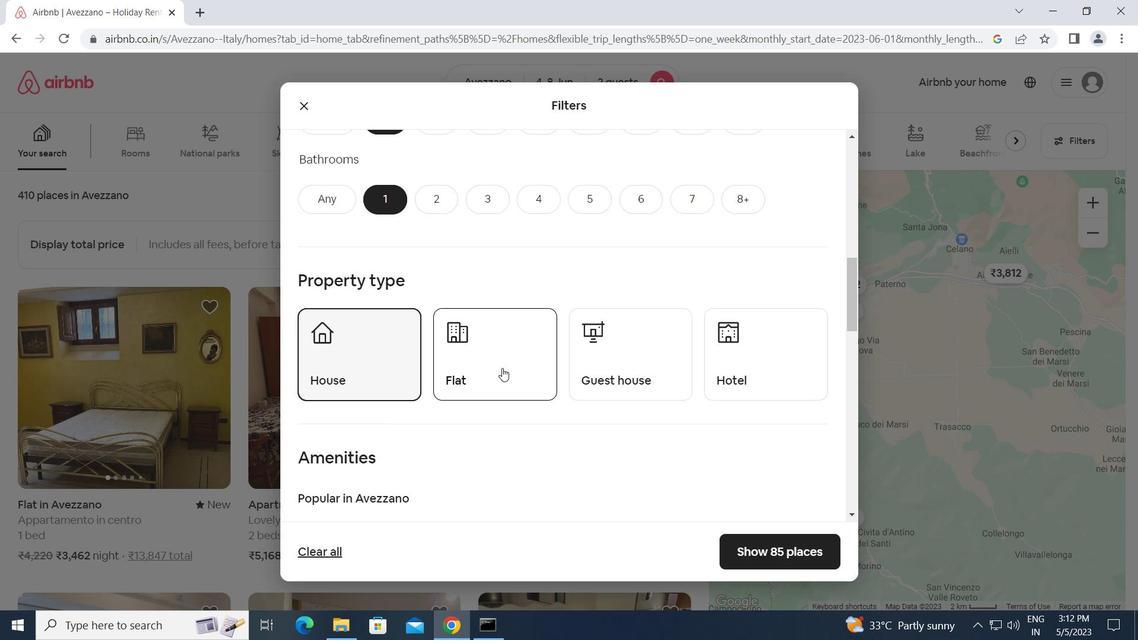 
Action: Mouse moved to (623, 363)
Screenshot: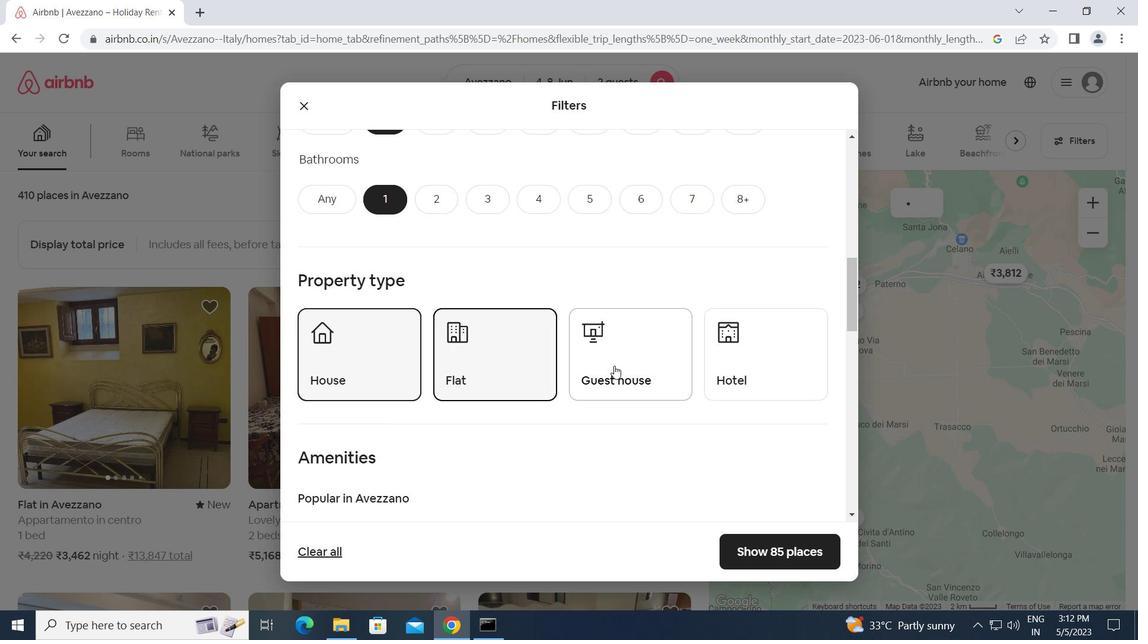 
Action: Mouse pressed left at (623, 363)
Screenshot: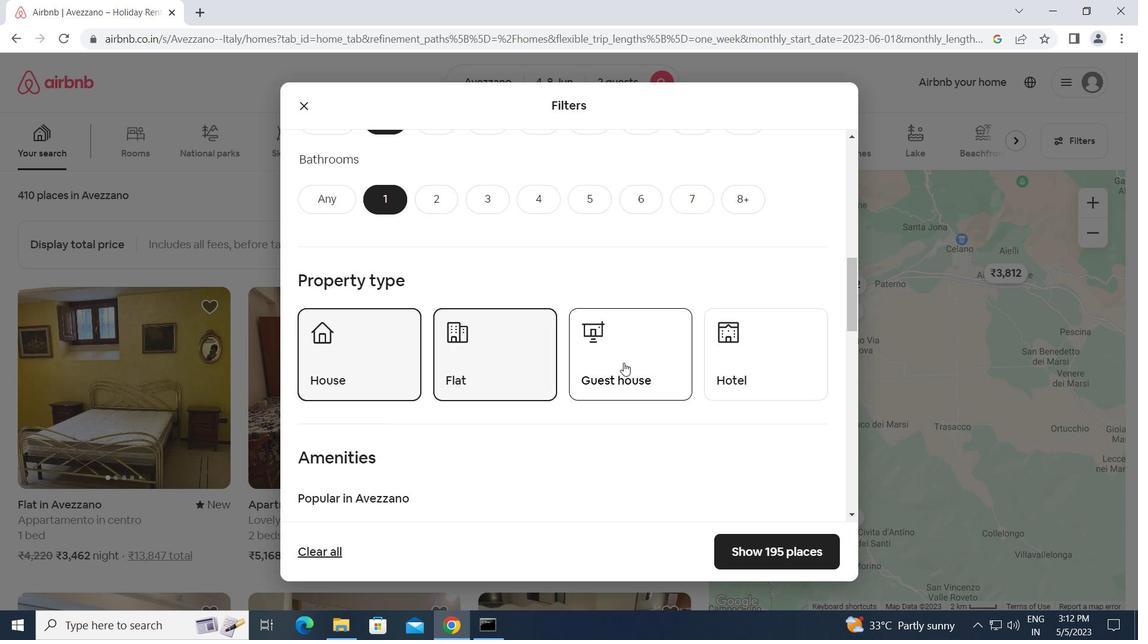 
Action: Mouse moved to (744, 366)
Screenshot: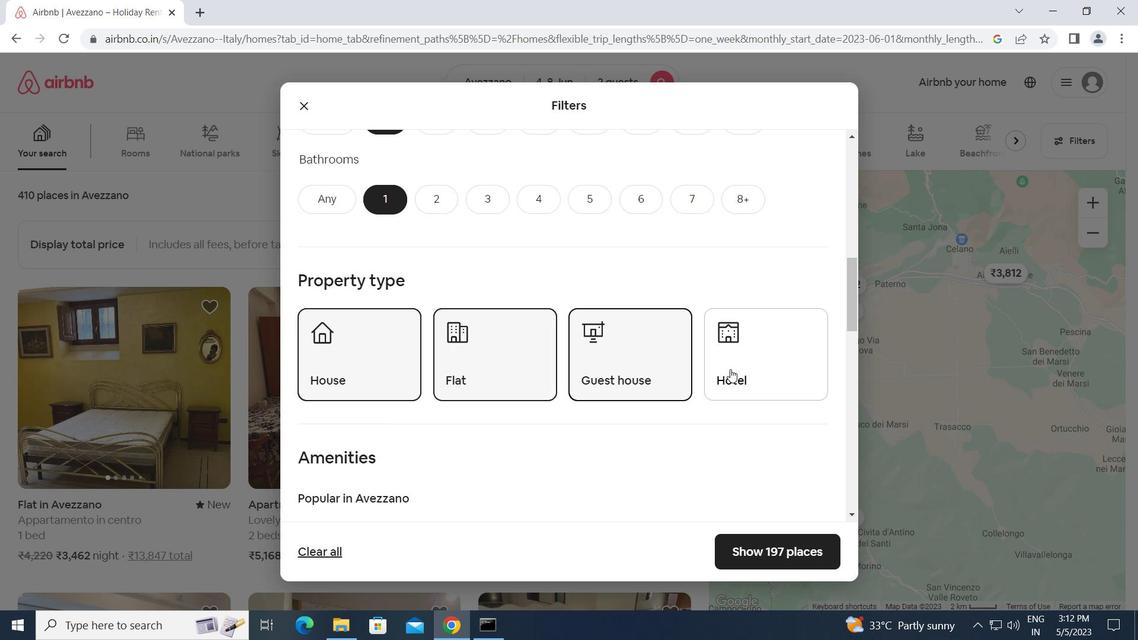 
Action: Mouse pressed left at (744, 366)
Screenshot: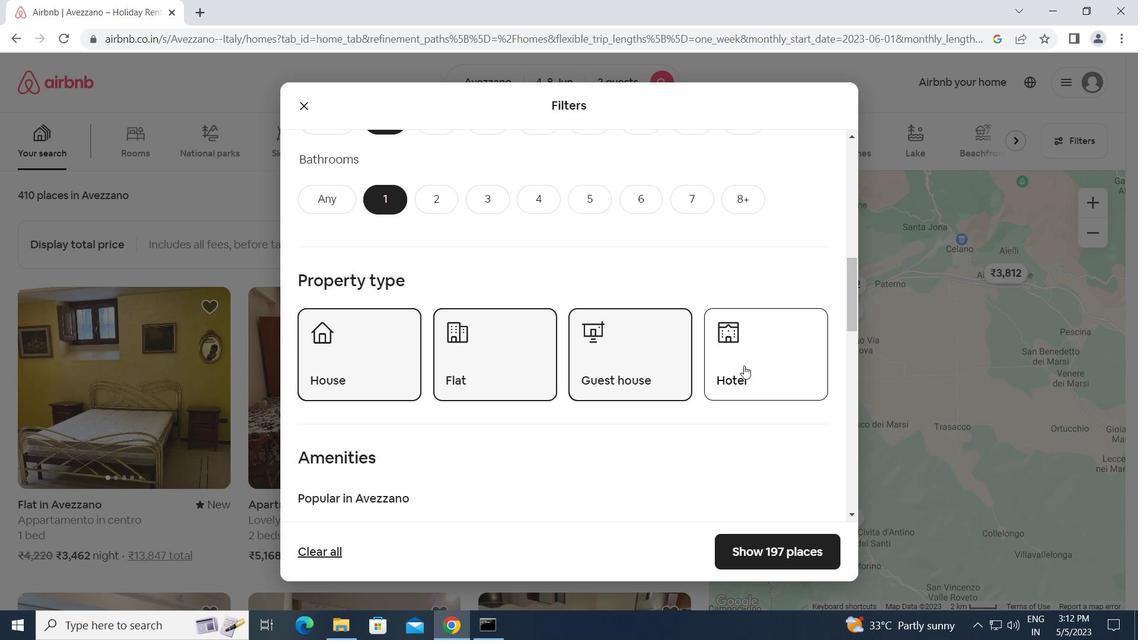 
Action: Mouse moved to (632, 388)
Screenshot: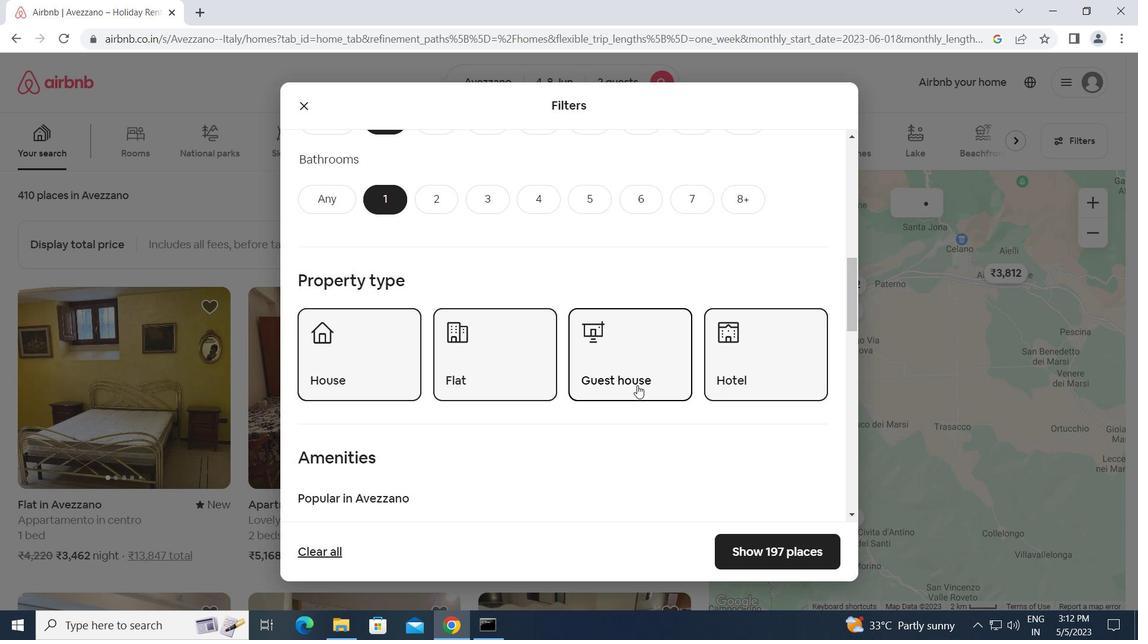
Action: Mouse scrolled (632, 387) with delta (0, 0)
Screenshot: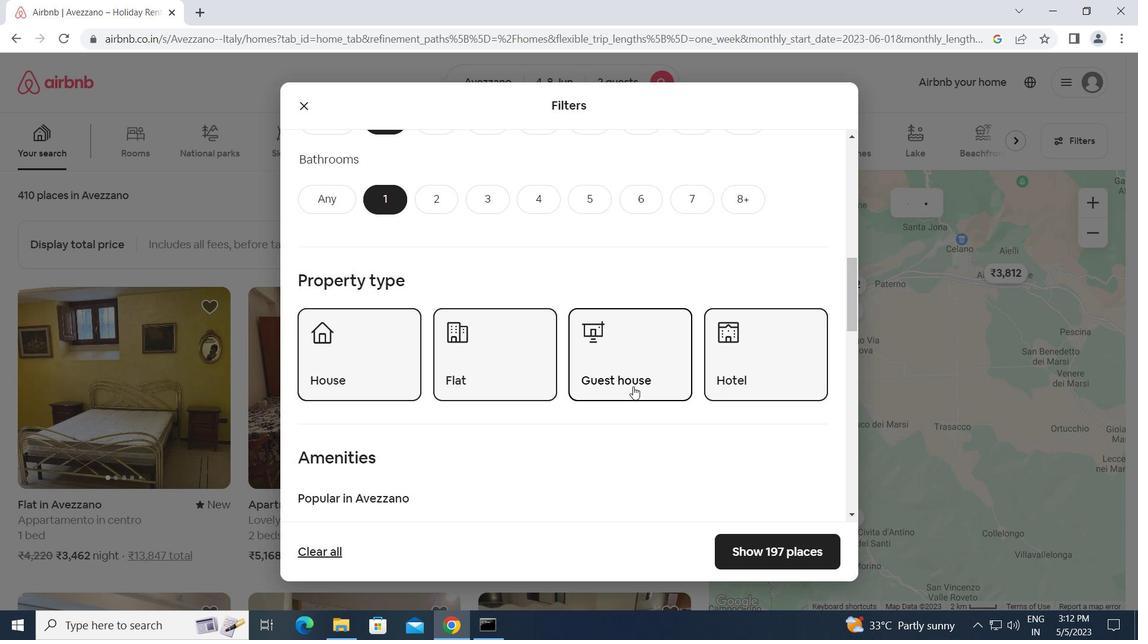 
Action: Mouse scrolled (632, 387) with delta (0, 0)
Screenshot: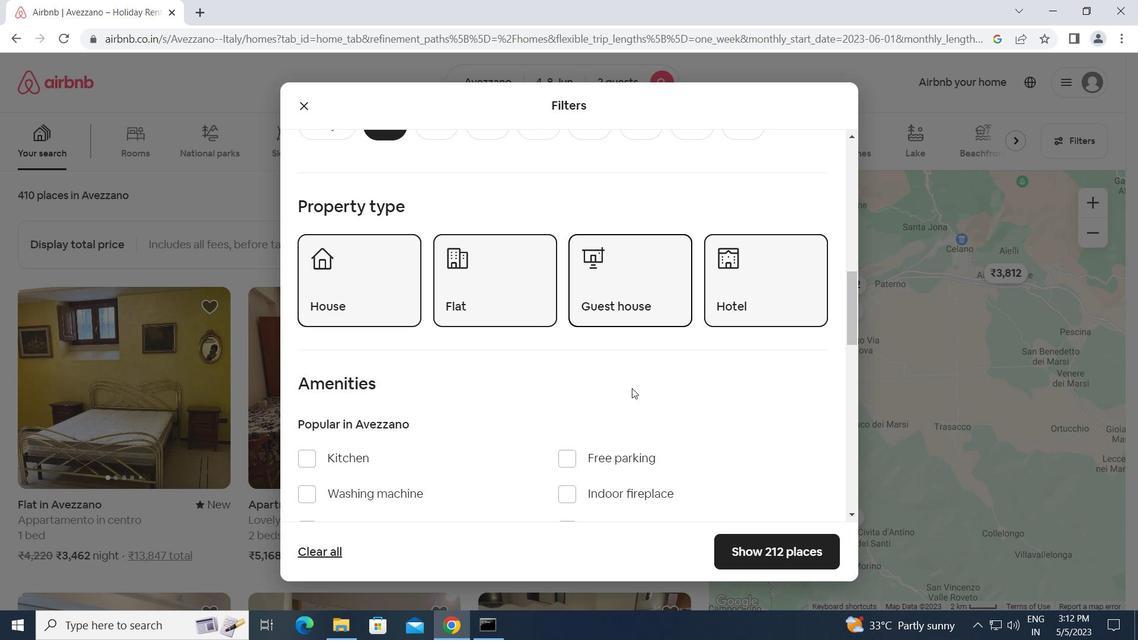 
Action: Mouse scrolled (632, 387) with delta (0, 0)
Screenshot: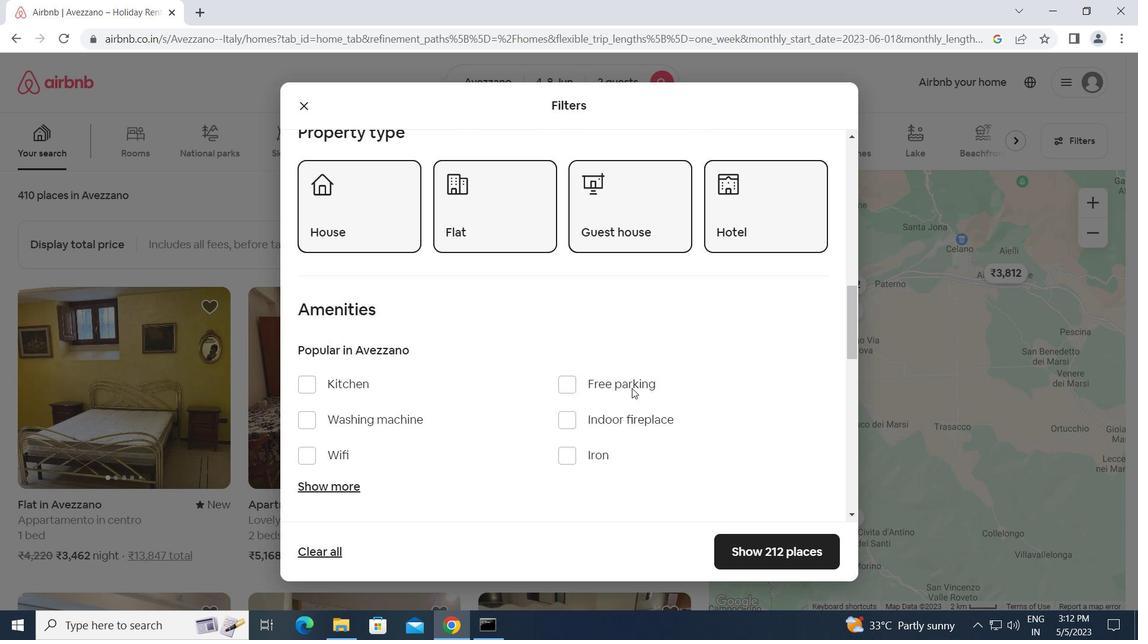 
Action: Mouse moved to (308, 339)
Screenshot: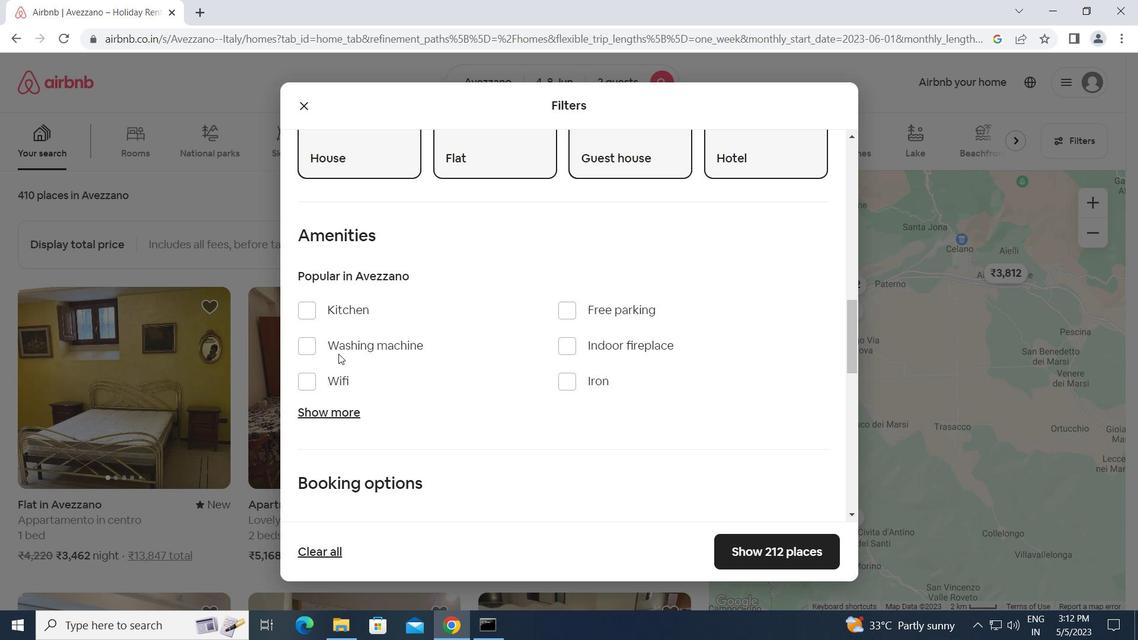 
Action: Mouse pressed left at (308, 339)
Screenshot: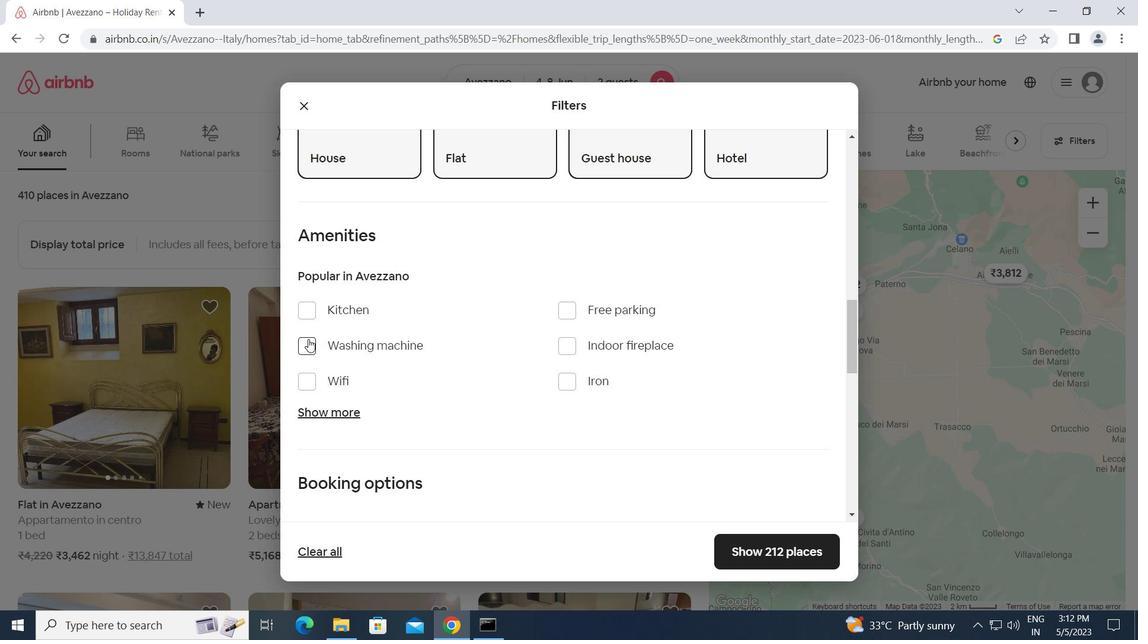 
Action: Mouse moved to (431, 370)
Screenshot: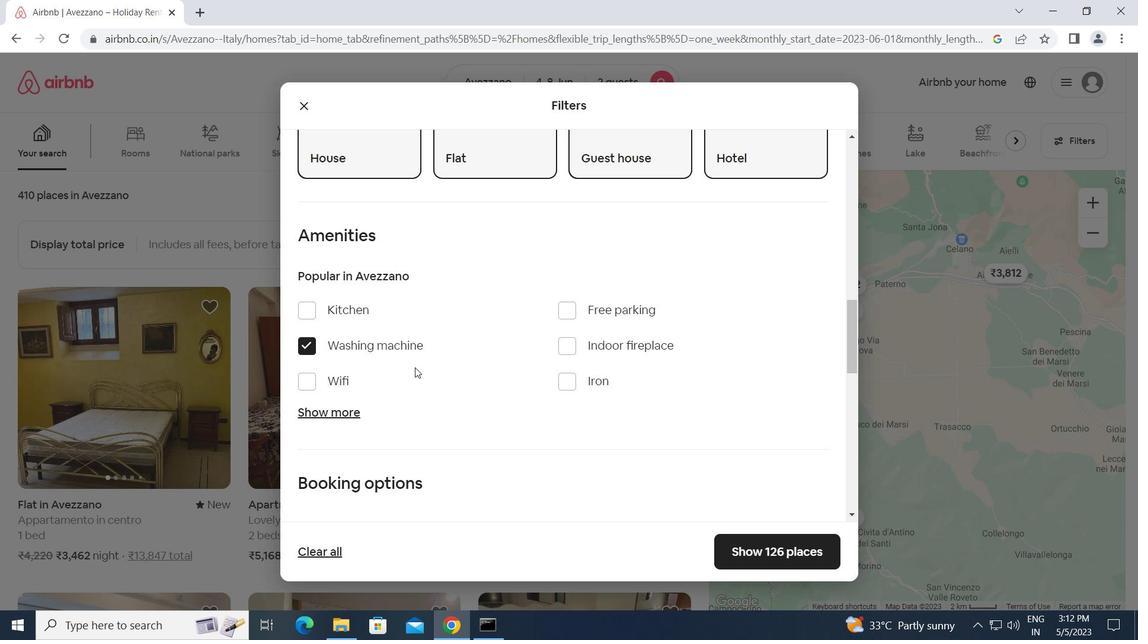 
Action: Mouse scrolled (431, 369) with delta (0, 0)
Screenshot: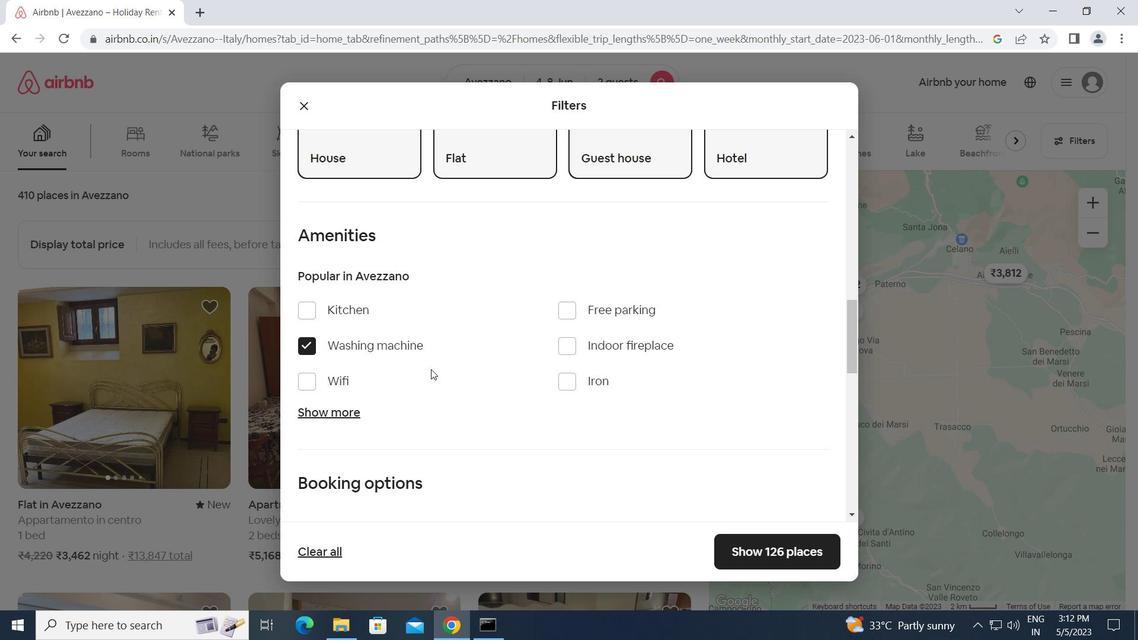 
Action: Mouse scrolled (431, 369) with delta (0, 0)
Screenshot: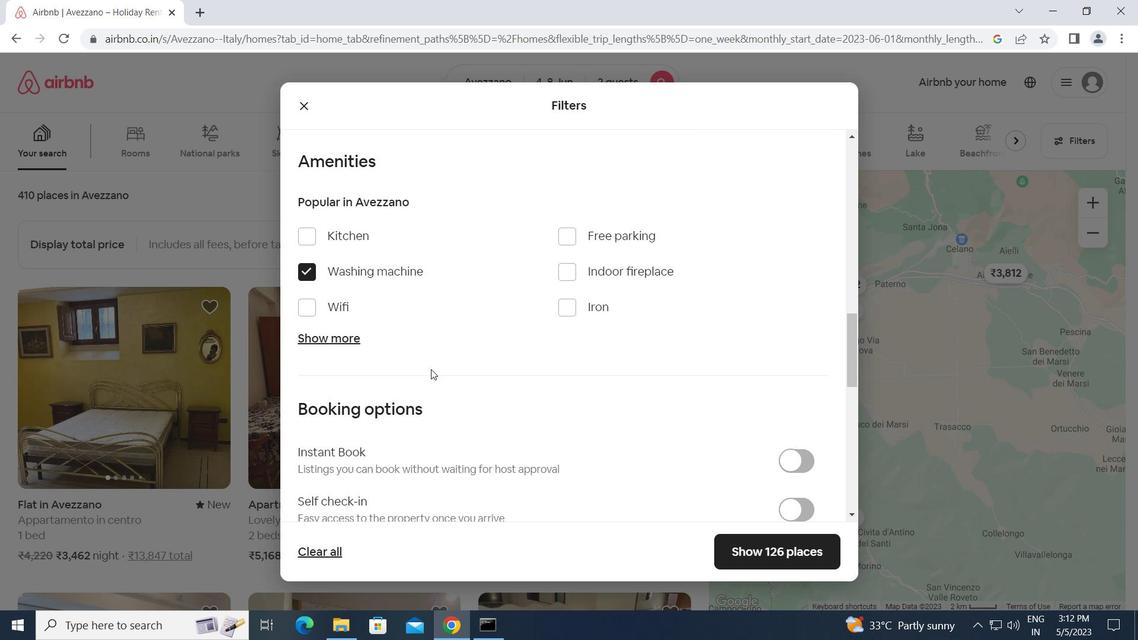
Action: Mouse moved to (789, 432)
Screenshot: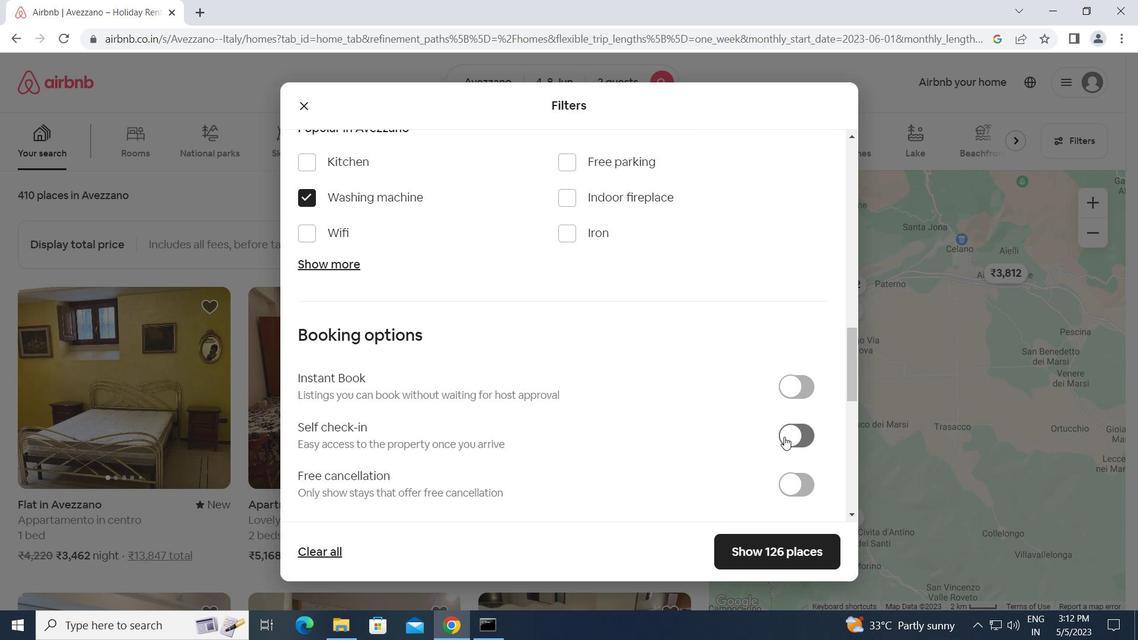 
Action: Mouse pressed left at (789, 432)
Screenshot: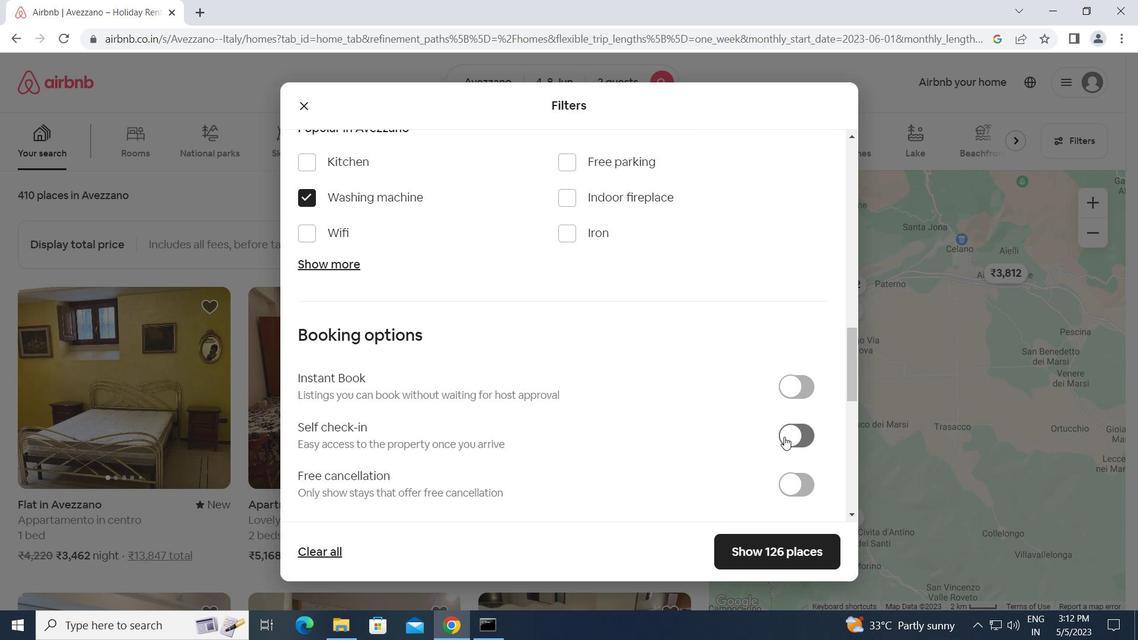 
Action: Mouse moved to (662, 435)
Screenshot: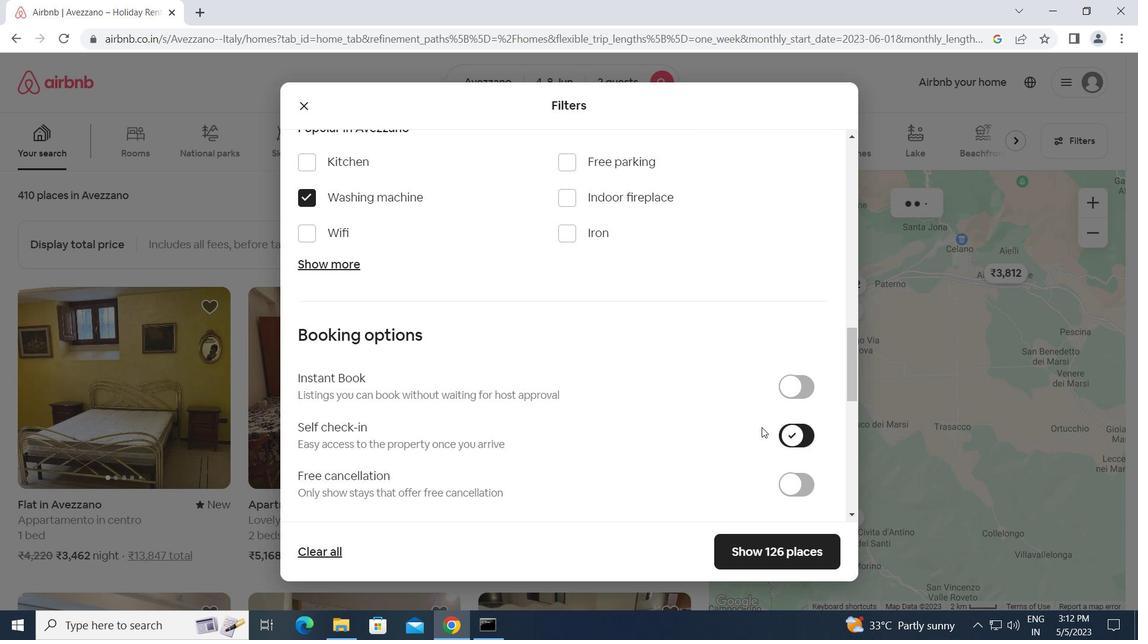 
Action: Mouse scrolled (662, 434) with delta (0, 0)
Screenshot: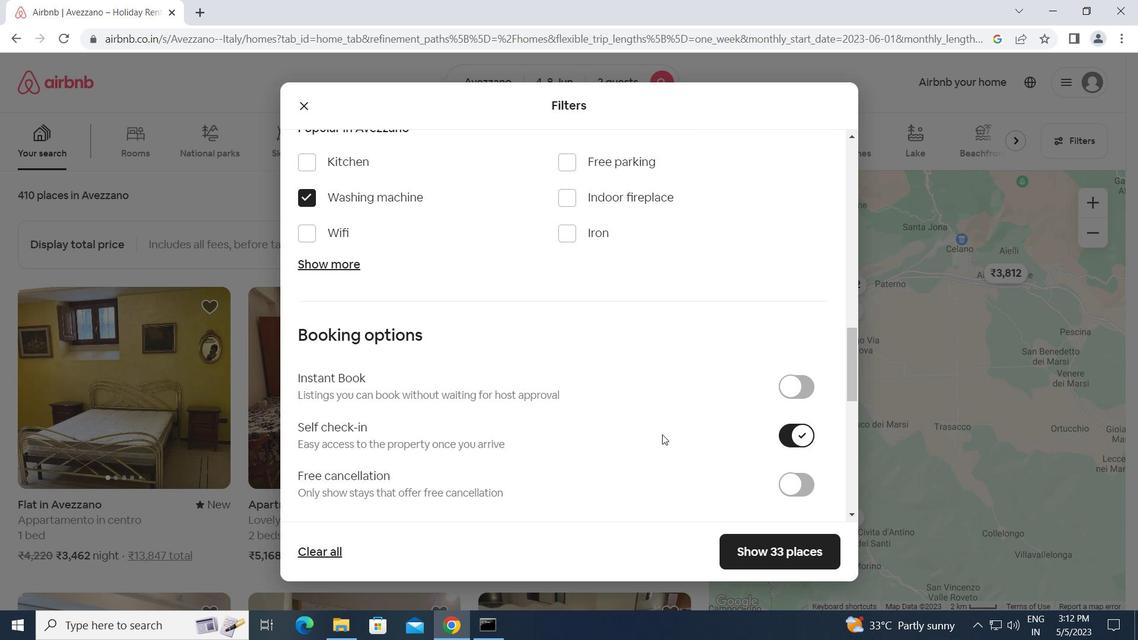 
Action: Mouse scrolled (662, 434) with delta (0, 0)
Screenshot: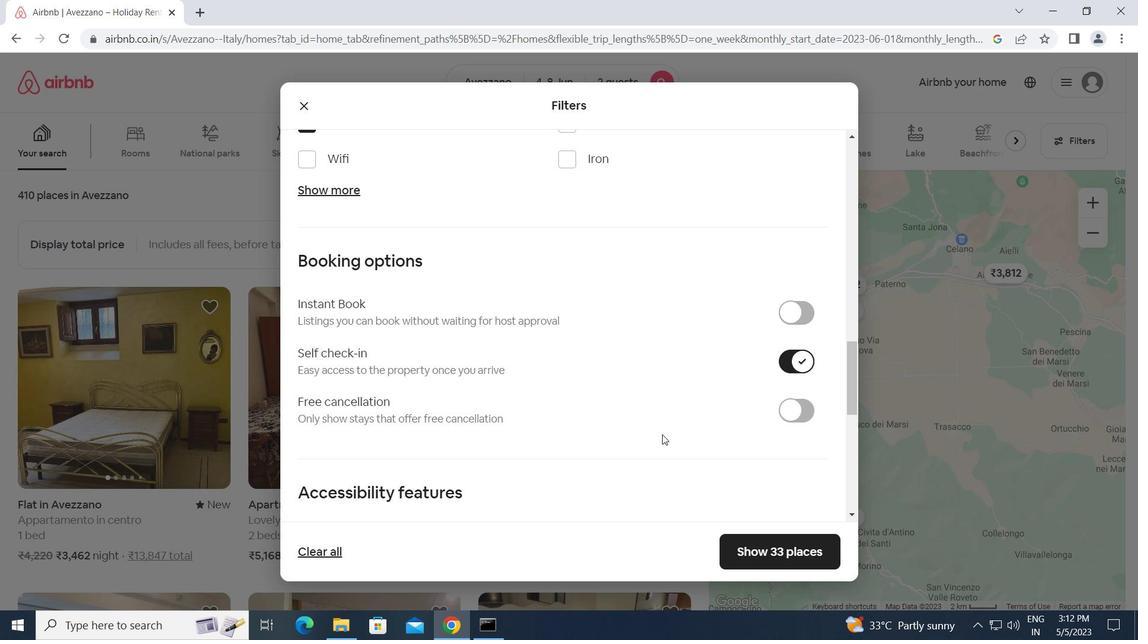 
Action: Mouse scrolled (662, 434) with delta (0, 0)
Screenshot: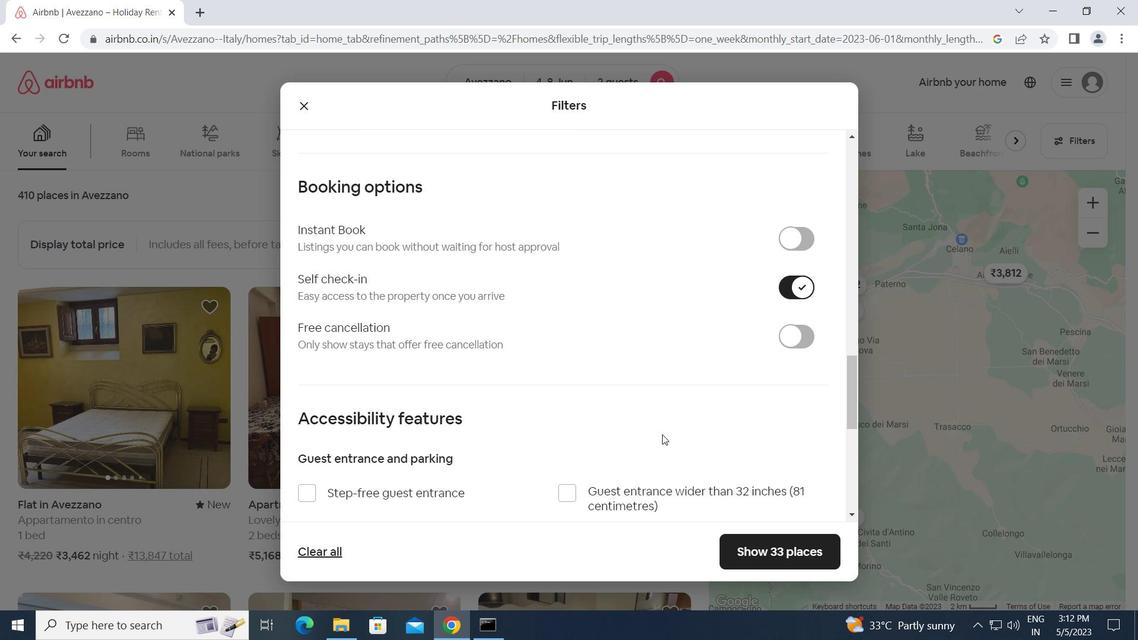 
Action: Mouse scrolled (662, 434) with delta (0, 0)
Screenshot: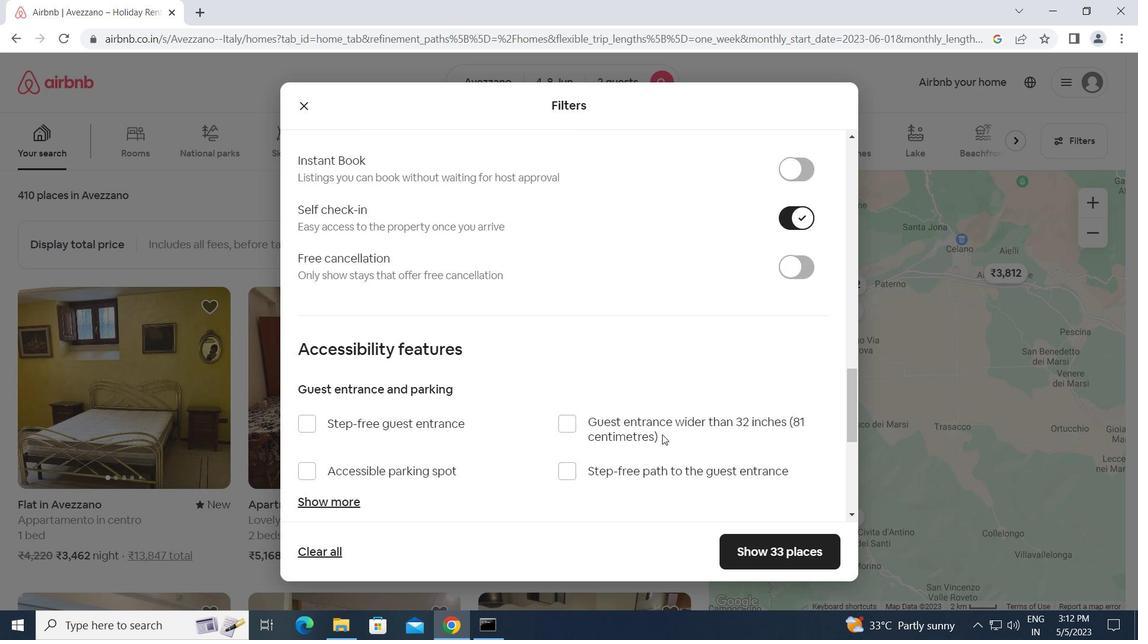 
Action: Mouse scrolled (662, 434) with delta (0, 0)
Screenshot: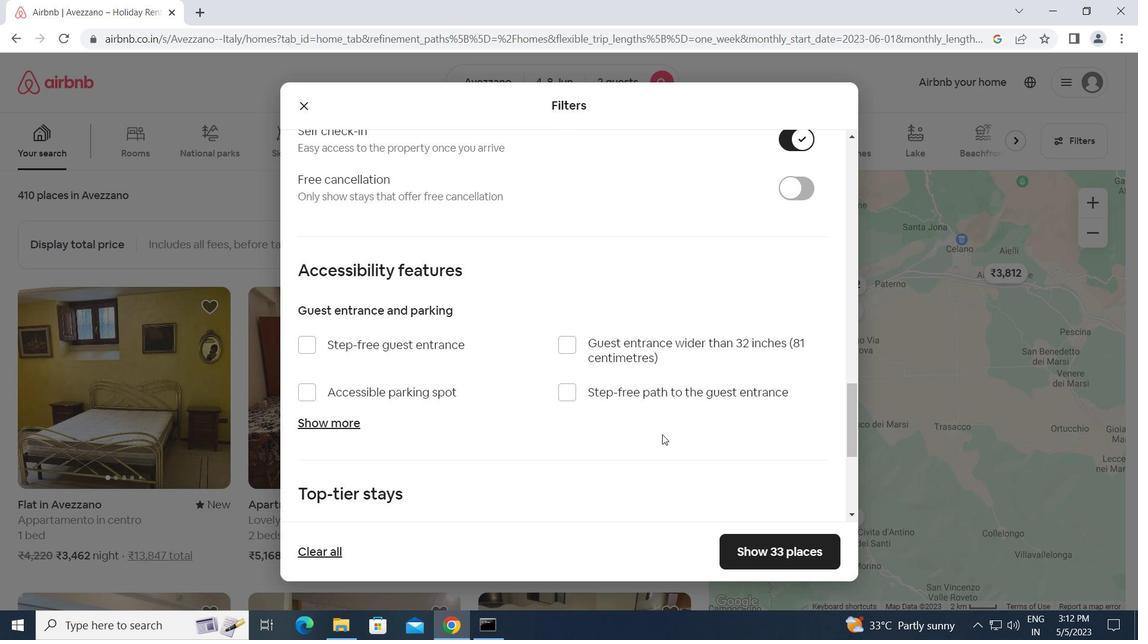 
Action: Mouse scrolled (662, 434) with delta (0, 0)
Screenshot: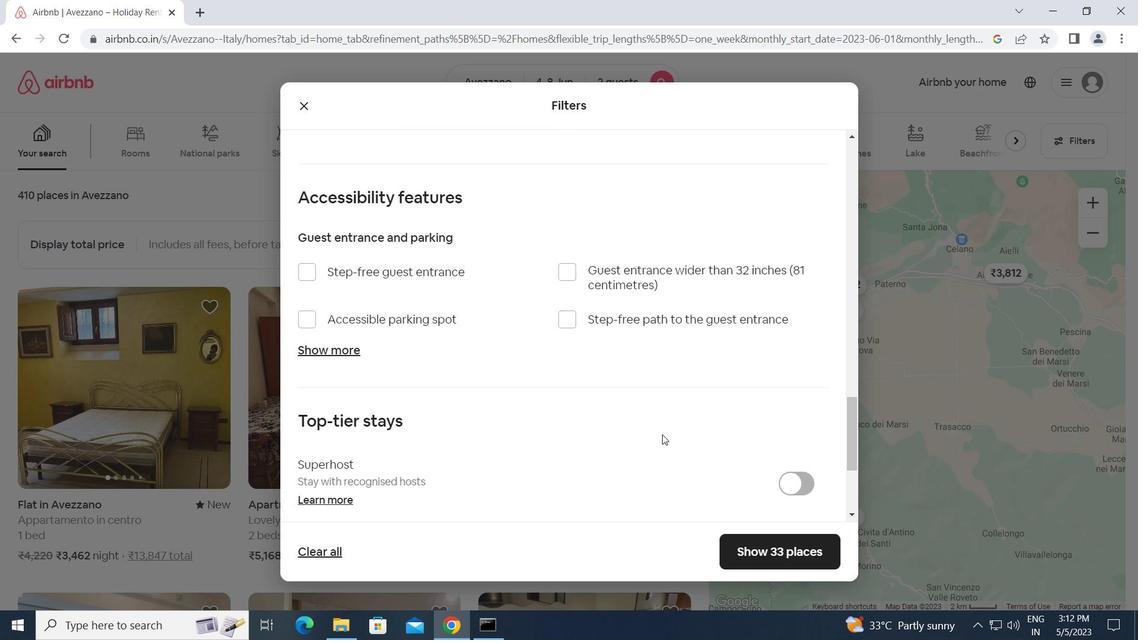 
Action: Mouse scrolled (662, 434) with delta (0, 0)
Screenshot: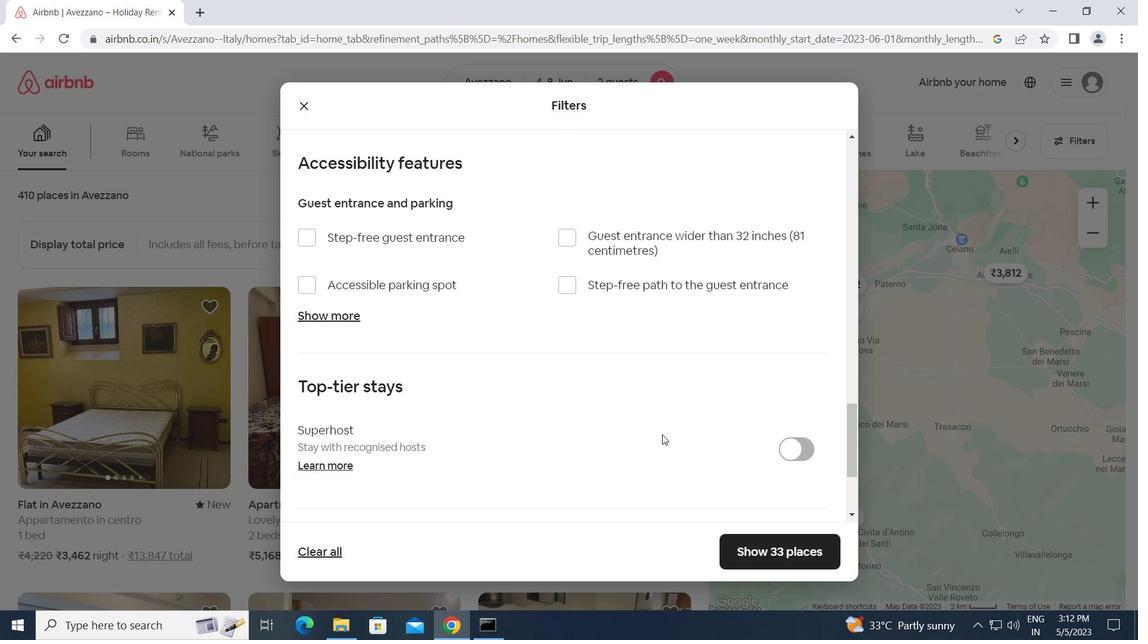 
Action: Mouse scrolled (662, 434) with delta (0, 0)
Screenshot: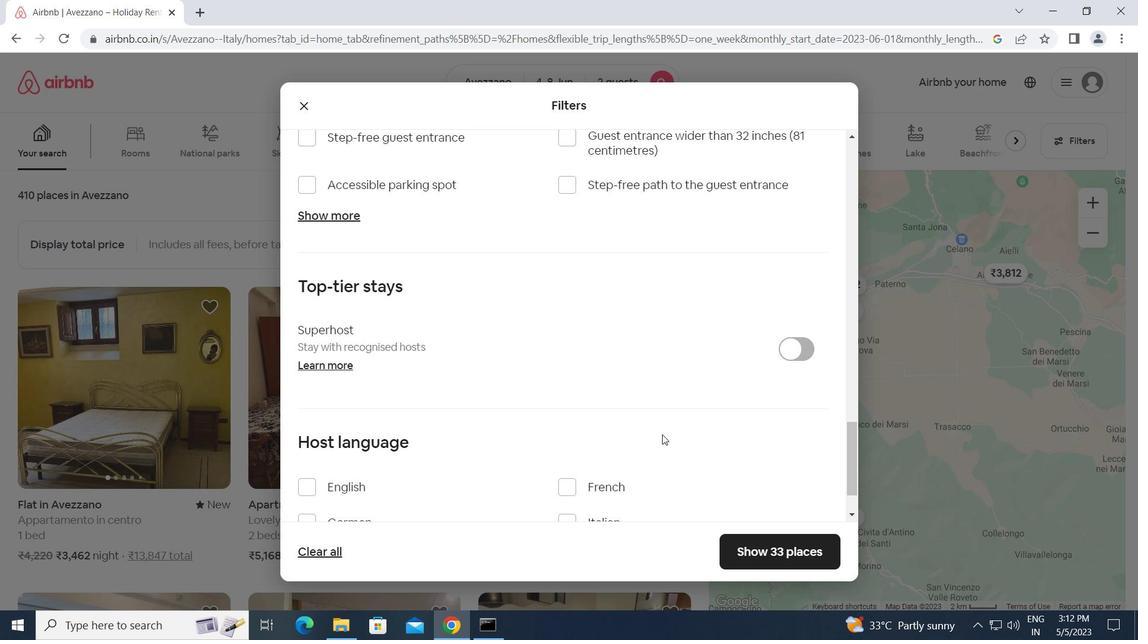 
Action: Mouse scrolled (662, 434) with delta (0, 0)
Screenshot: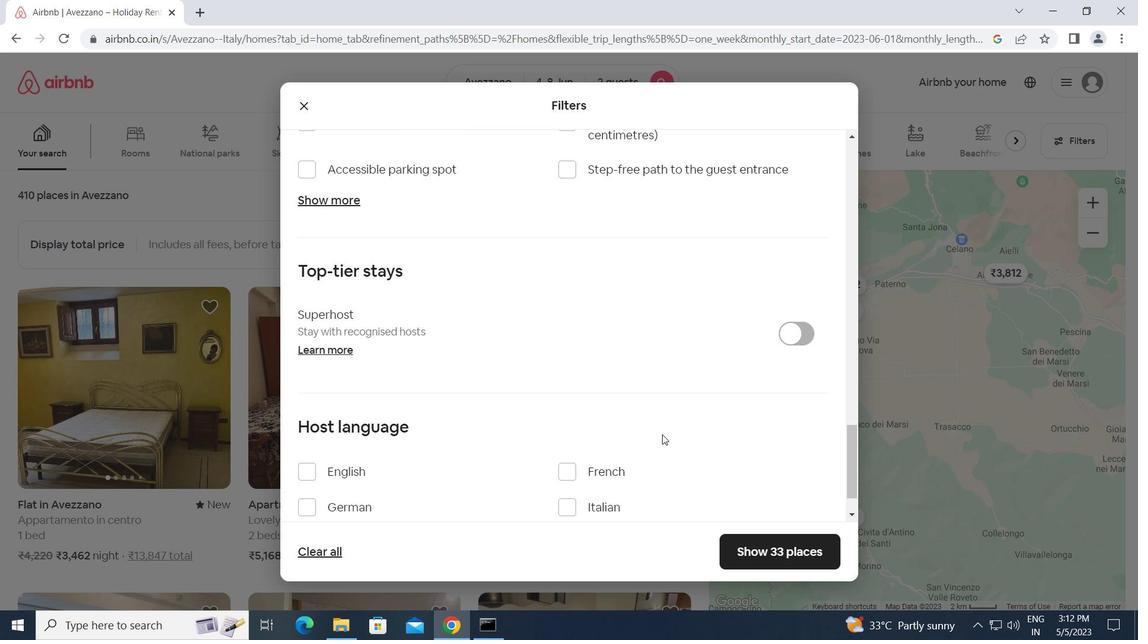 
Action: Mouse moved to (306, 411)
Screenshot: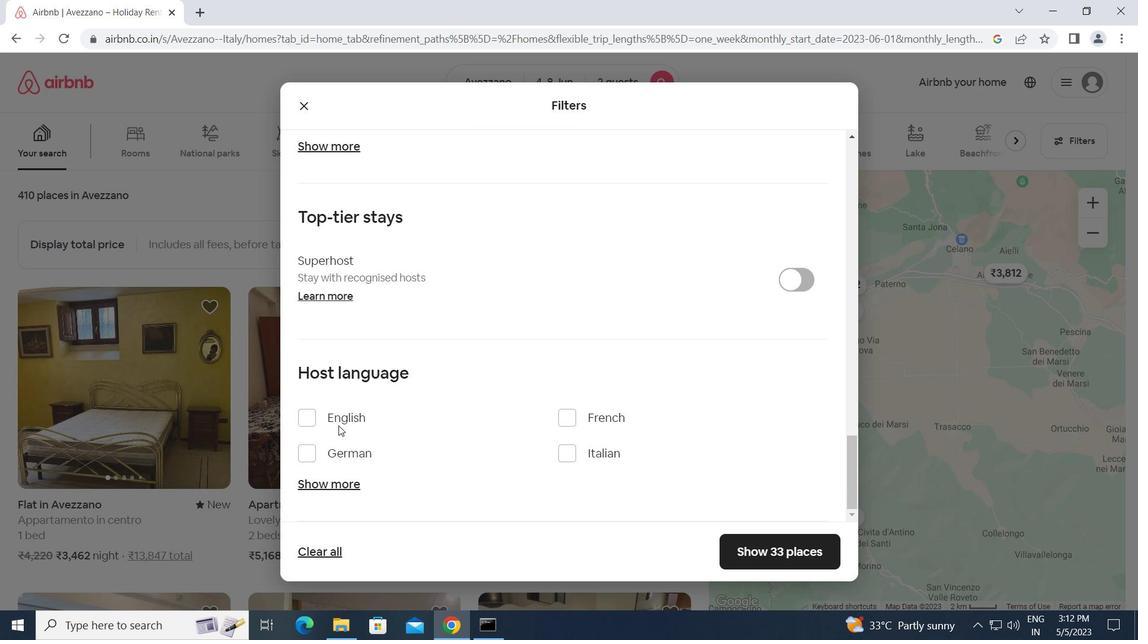 
Action: Mouse pressed left at (306, 411)
Screenshot: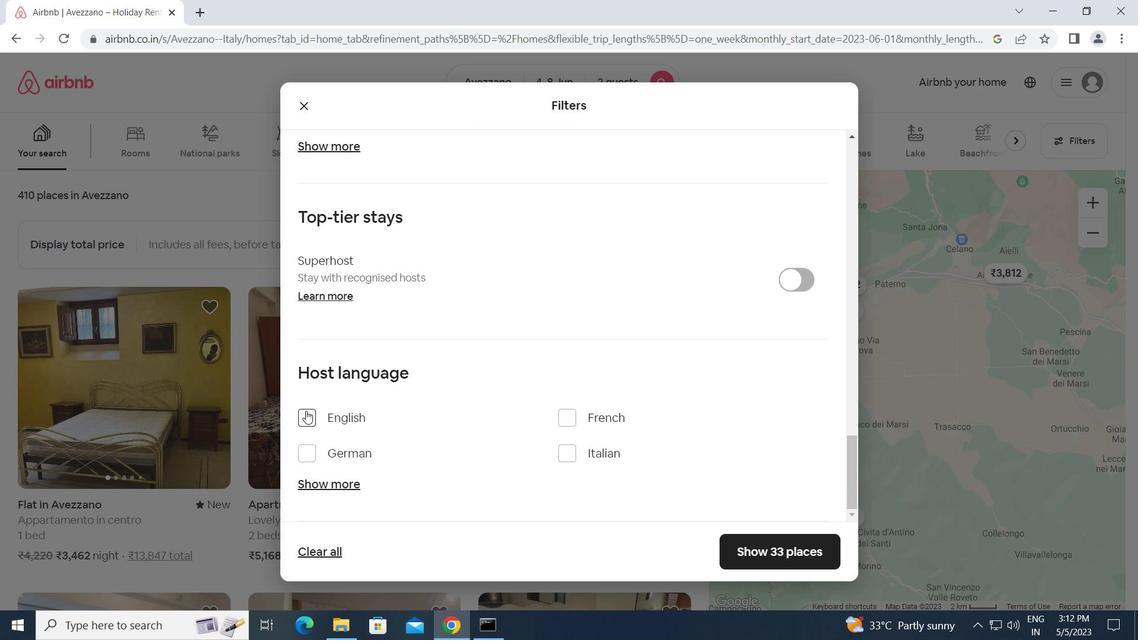 
Action: Mouse moved to (756, 547)
Screenshot: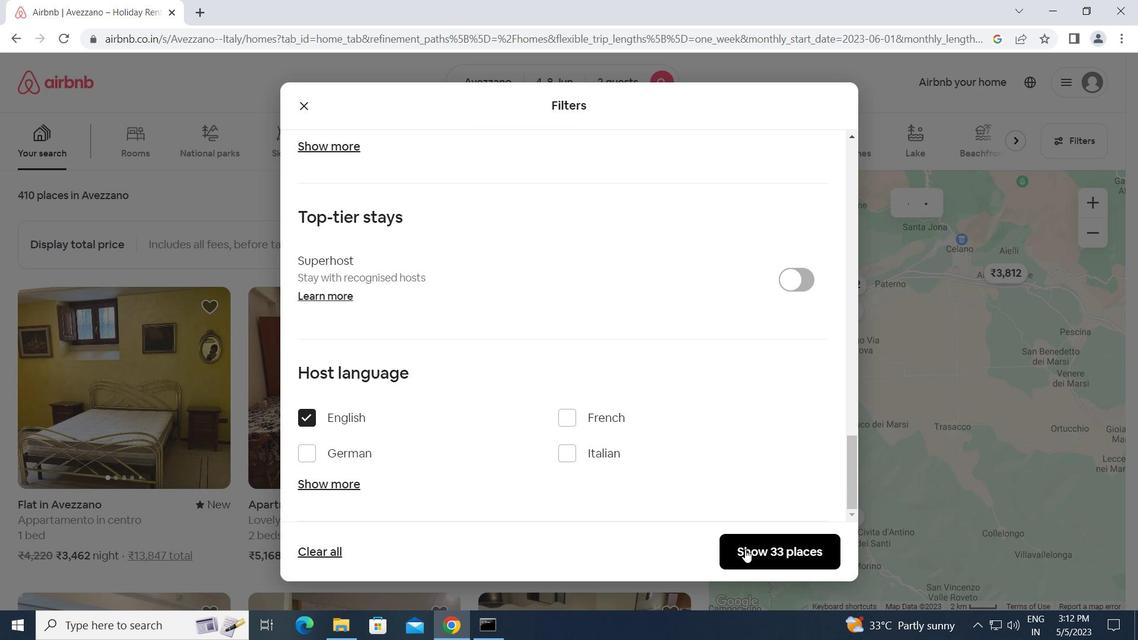 
Action: Mouse pressed left at (756, 547)
Screenshot: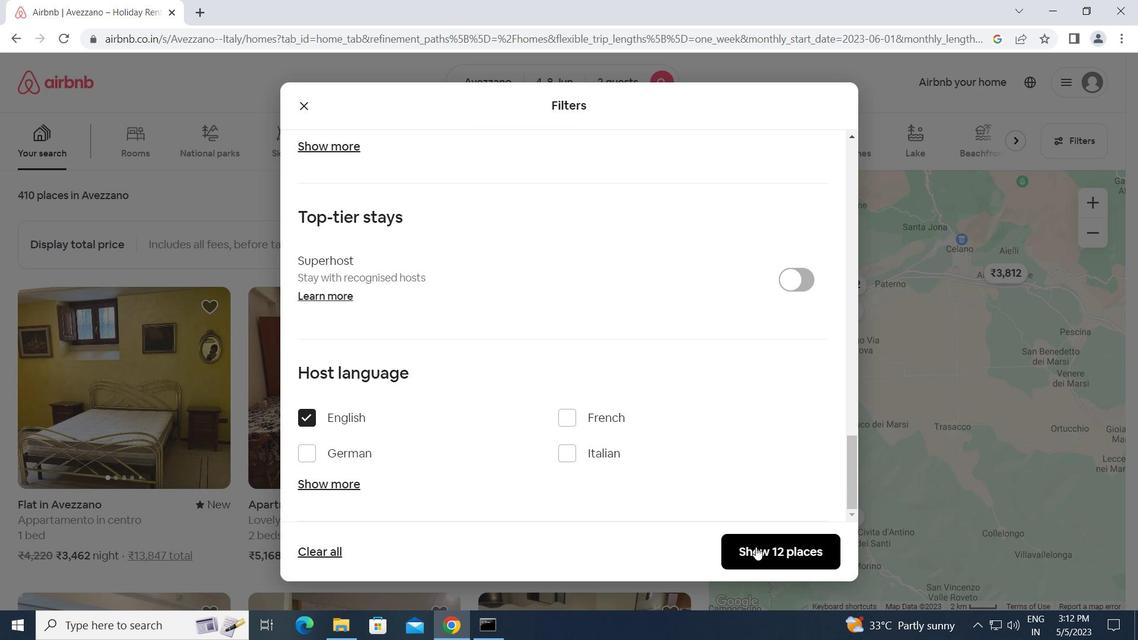 
Action: Mouse moved to (733, 536)
Screenshot: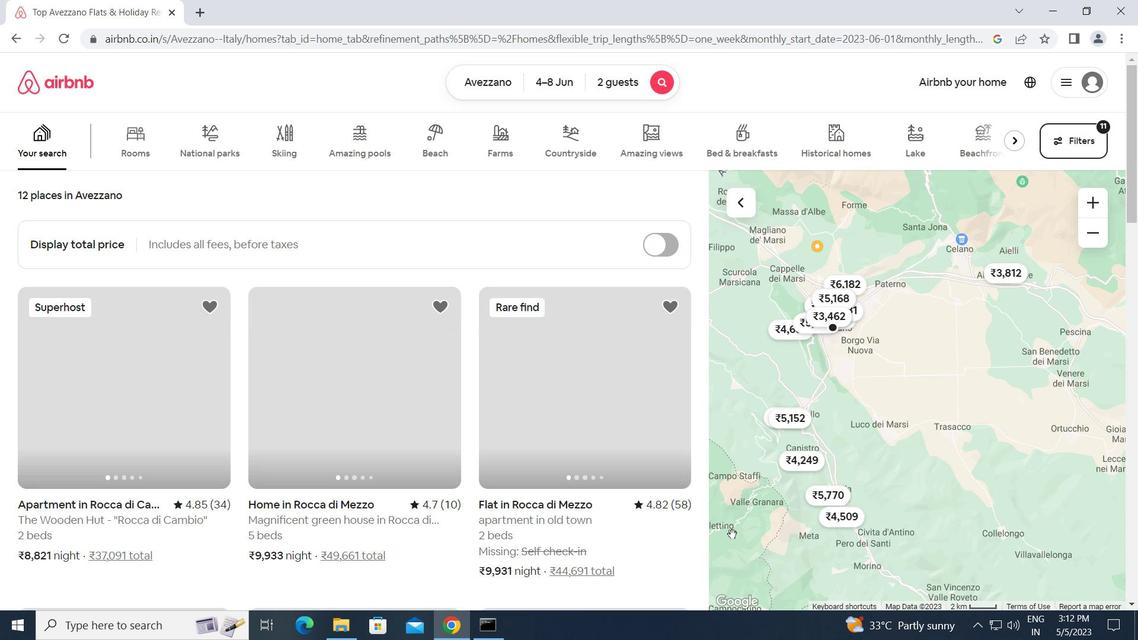 
